 Task: Find connections with filter location Hepo with filter topic #digitalnomadwith filter profile language German with filter current company LatentView Analytics with filter school Thiagarajar College of Engineering with filter industry Landscaping Services with filter service category Wedding Photography with filter keywords title Hotel Receptionist
Action: Mouse moved to (484, 71)
Screenshot: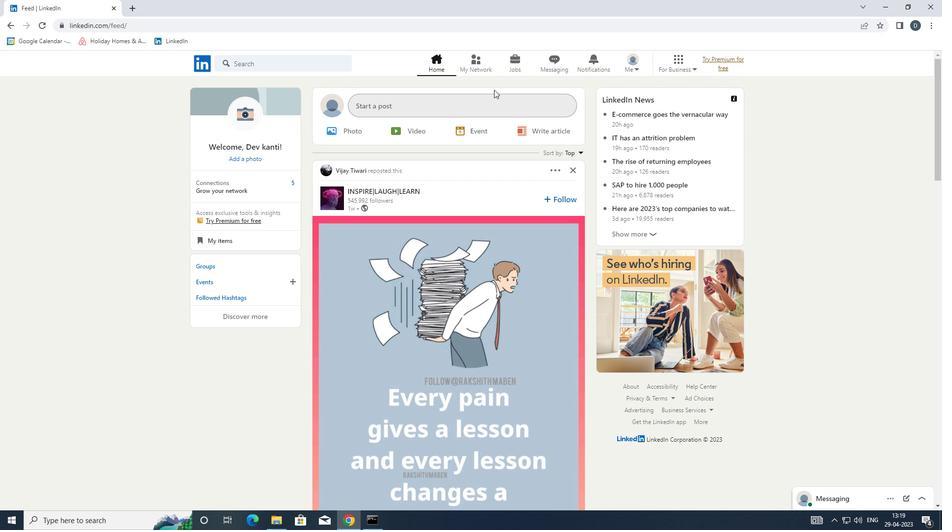 
Action: Mouse pressed left at (484, 71)
Screenshot: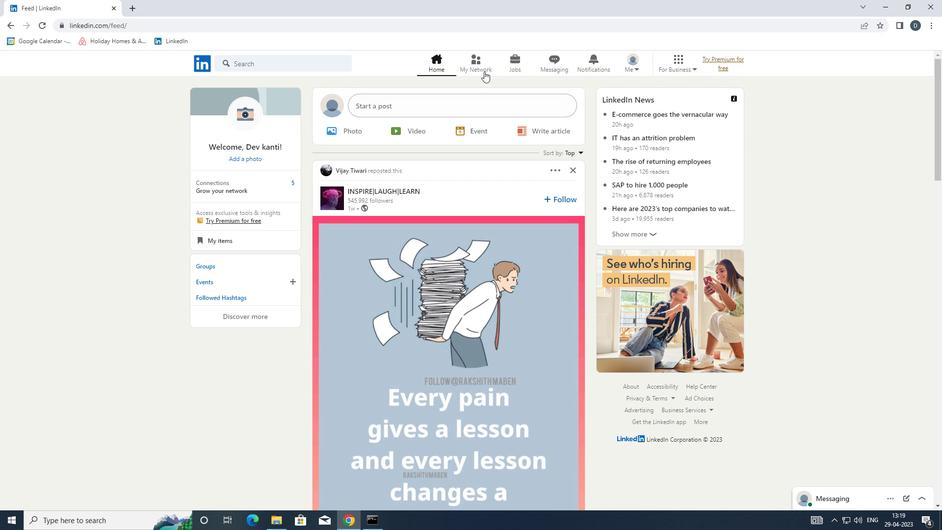 
Action: Mouse moved to (327, 116)
Screenshot: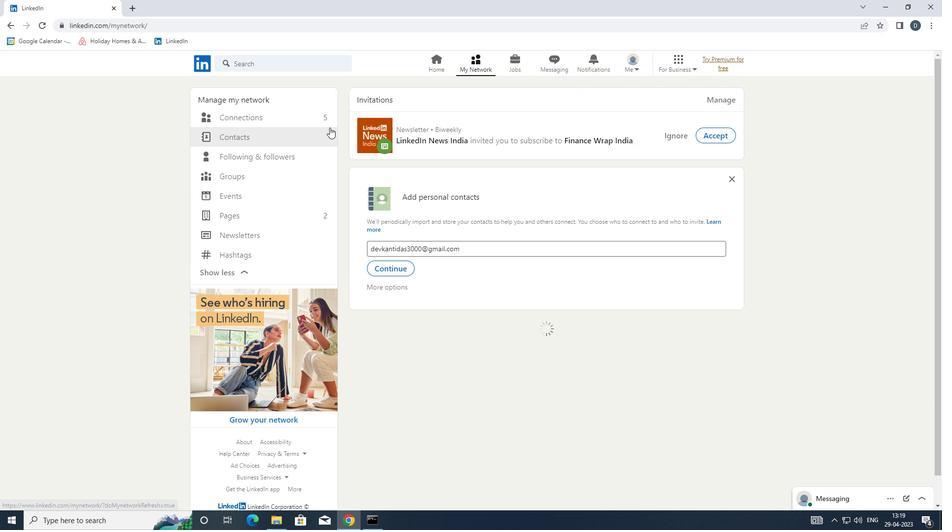 
Action: Mouse pressed left at (327, 116)
Screenshot: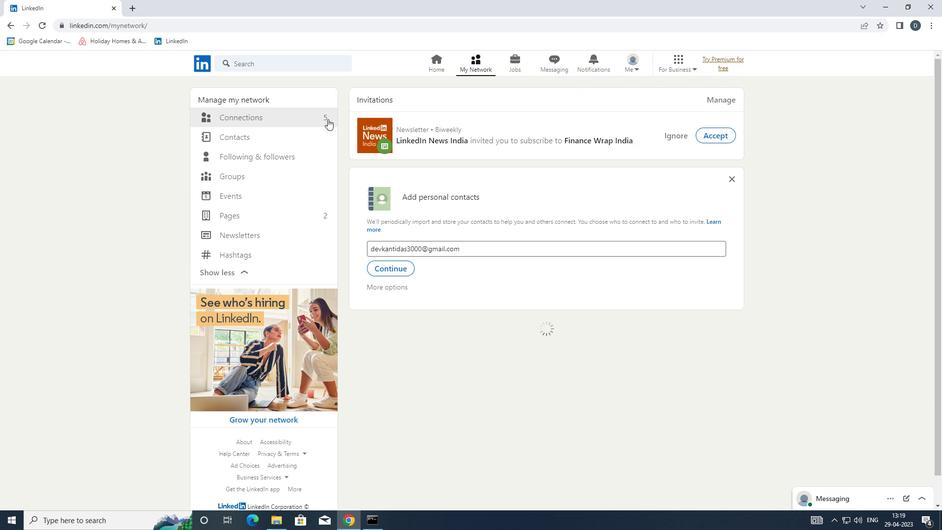 
Action: Mouse moved to (537, 118)
Screenshot: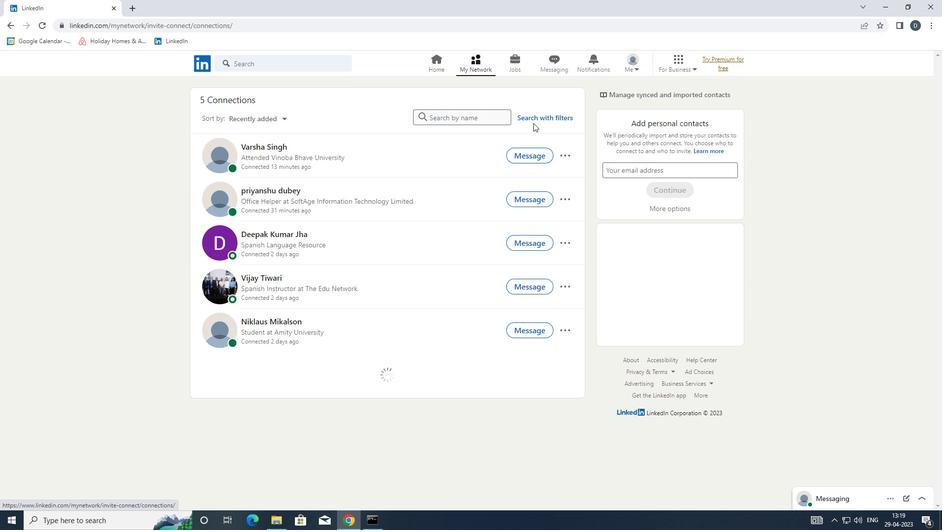 
Action: Mouse pressed left at (537, 118)
Screenshot: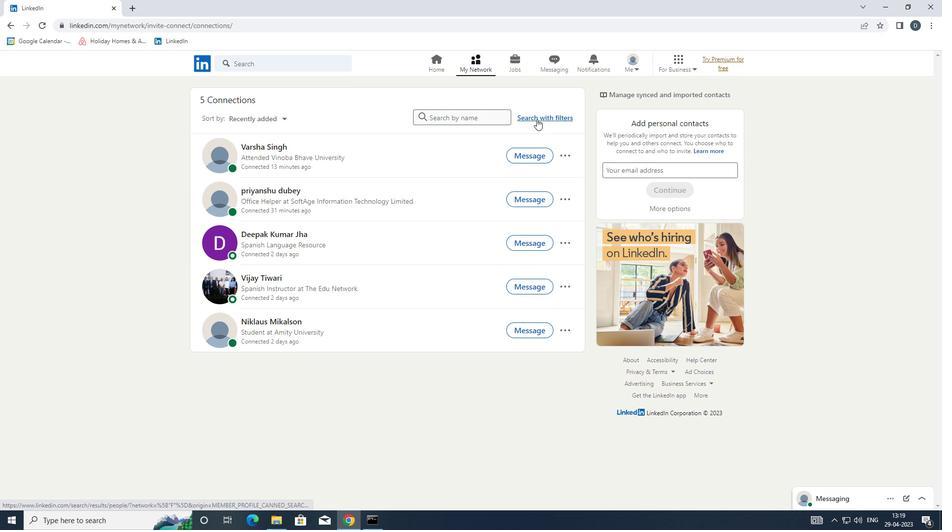 
Action: Mouse moved to (498, 92)
Screenshot: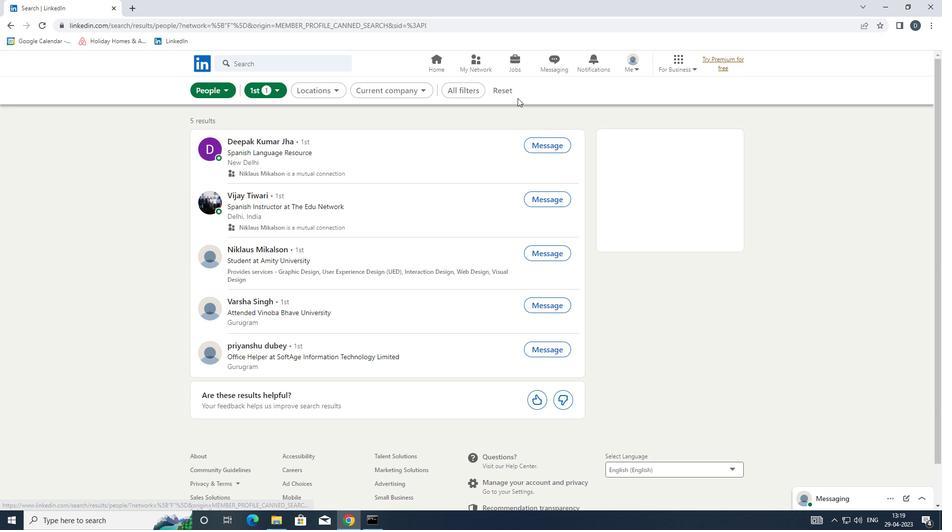 
Action: Mouse pressed left at (498, 92)
Screenshot: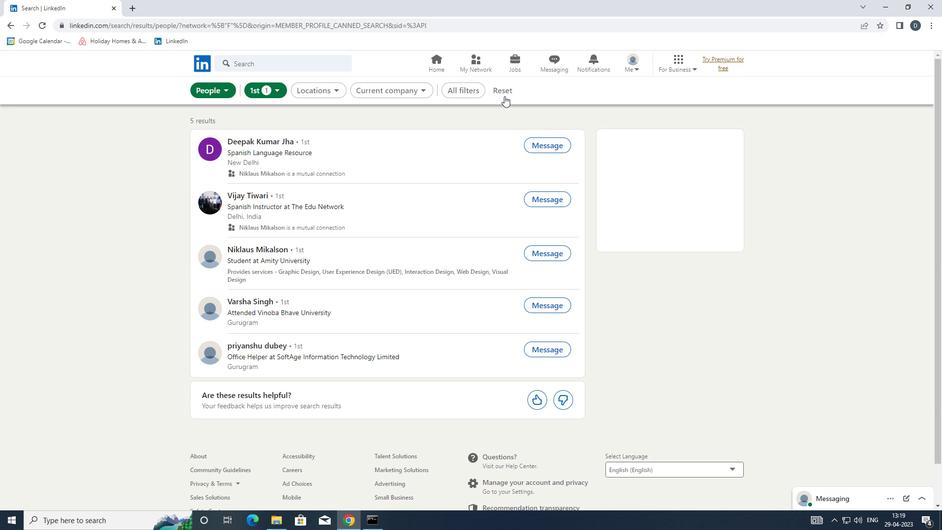 
Action: Mouse moved to (493, 84)
Screenshot: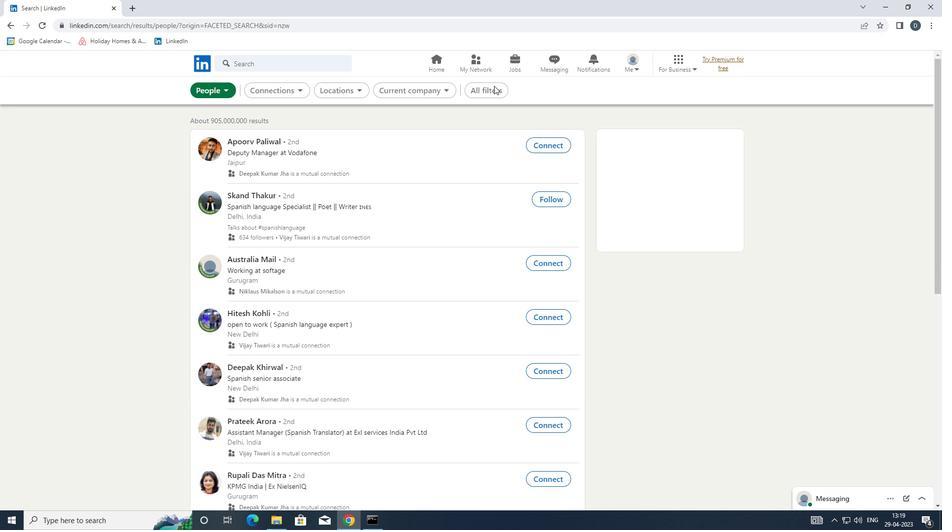 
Action: Mouse pressed left at (493, 84)
Screenshot: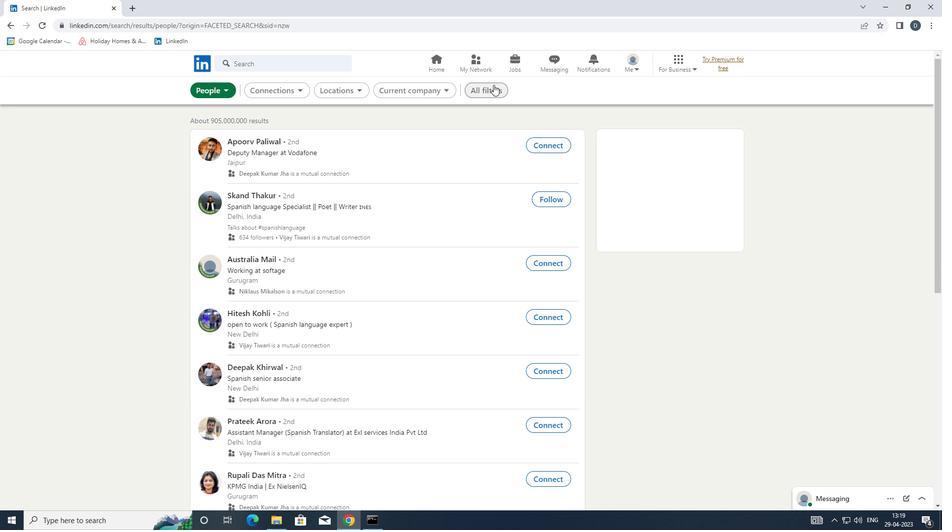 
Action: Mouse moved to (787, 295)
Screenshot: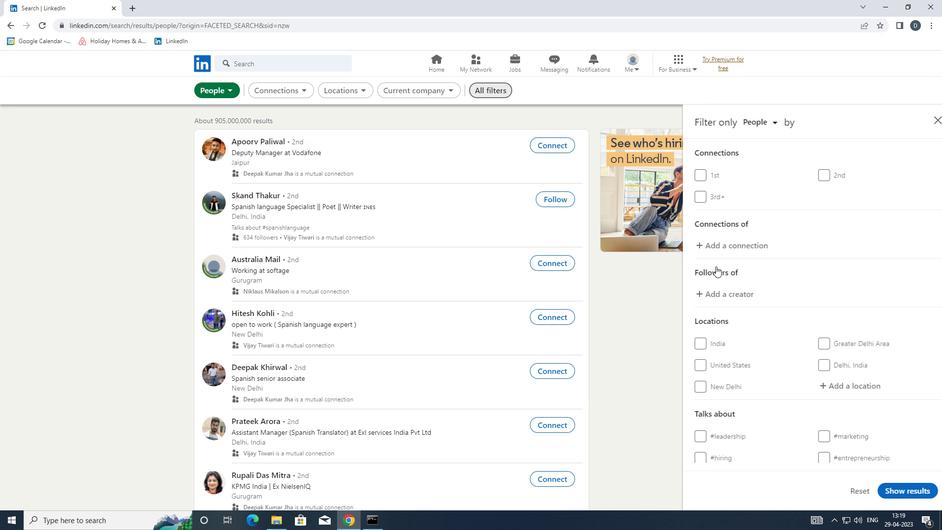 
Action: Mouse scrolled (787, 294) with delta (0, 0)
Screenshot: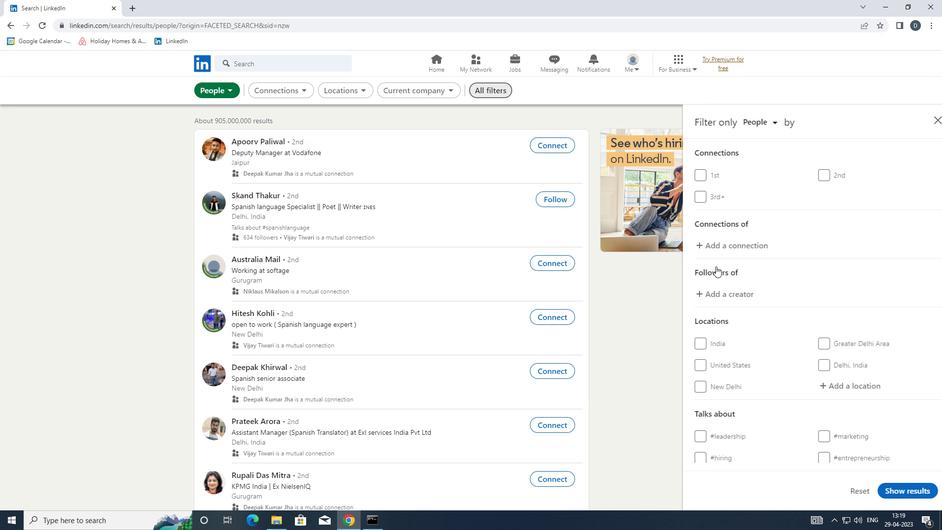 
Action: Mouse moved to (798, 296)
Screenshot: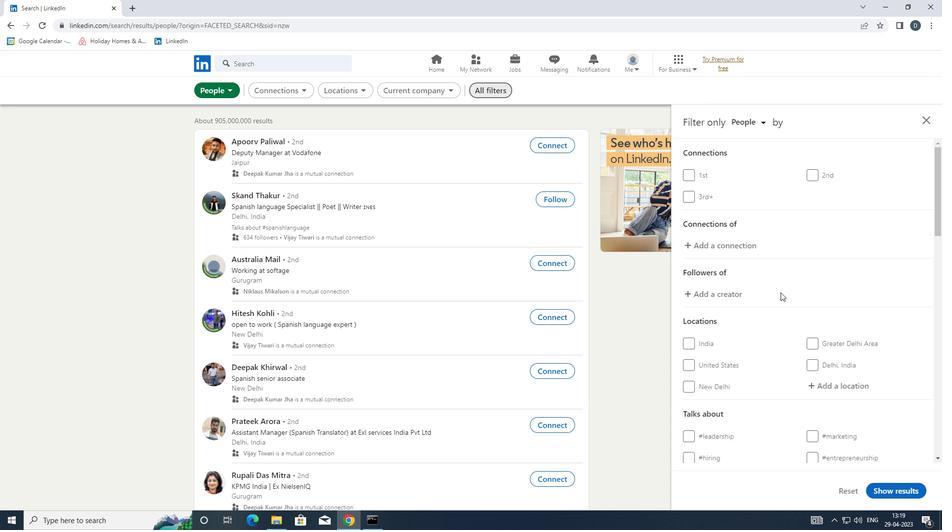 
Action: Mouse scrolled (798, 295) with delta (0, 0)
Screenshot: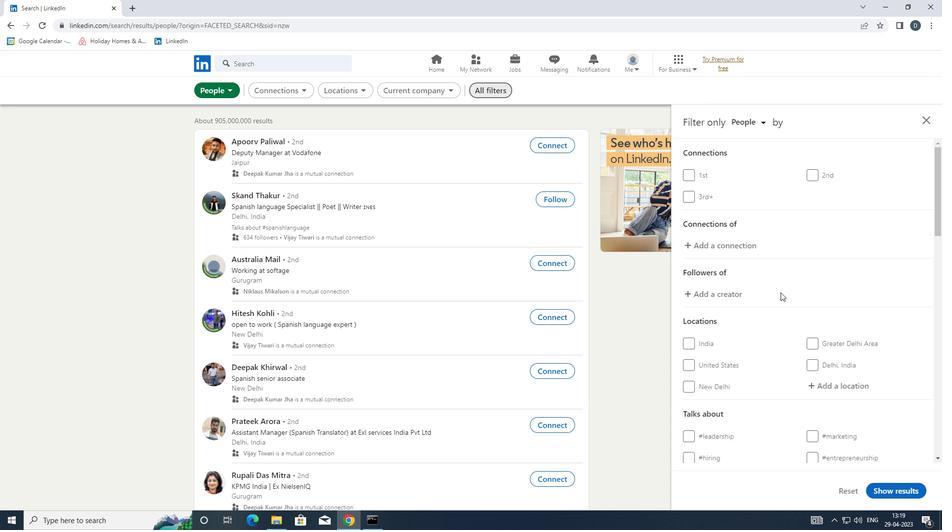 
Action: Mouse moved to (835, 289)
Screenshot: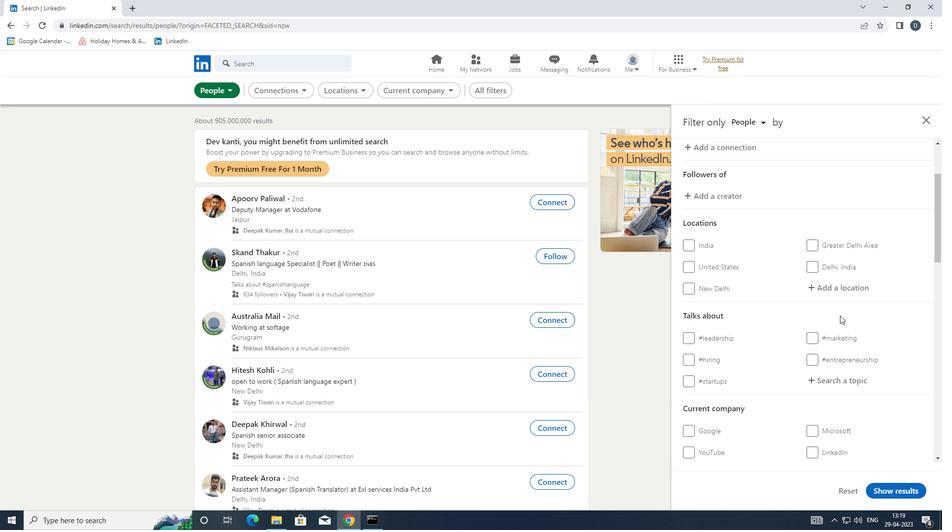 
Action: Mouse pressed left at (835, 289)
Screenshot: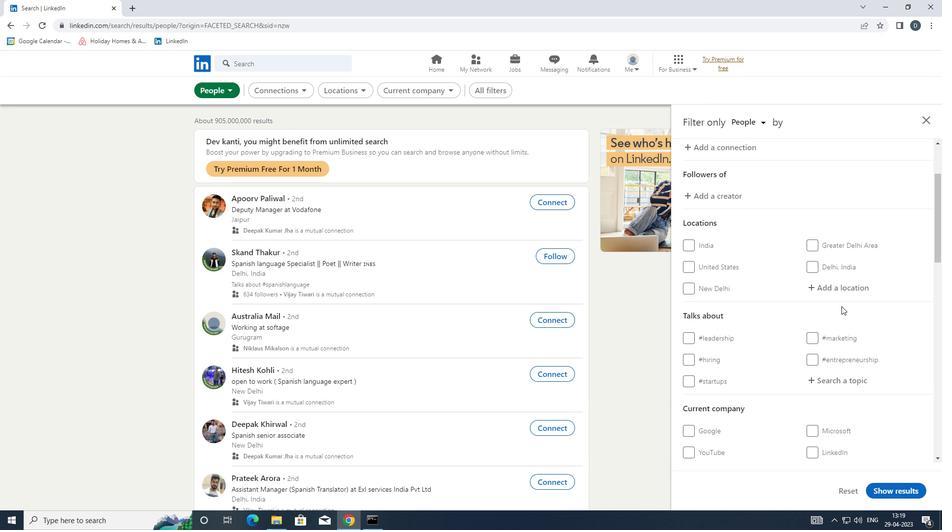 
Action: Key pressed <Key.shift>HE
Screenshot: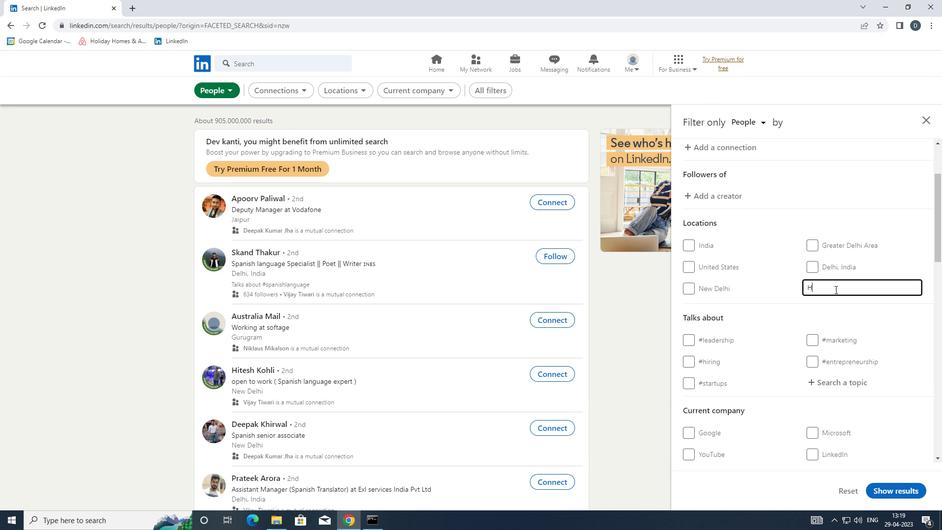 
Action: Mouse moved to (834, 289)
Screenshot: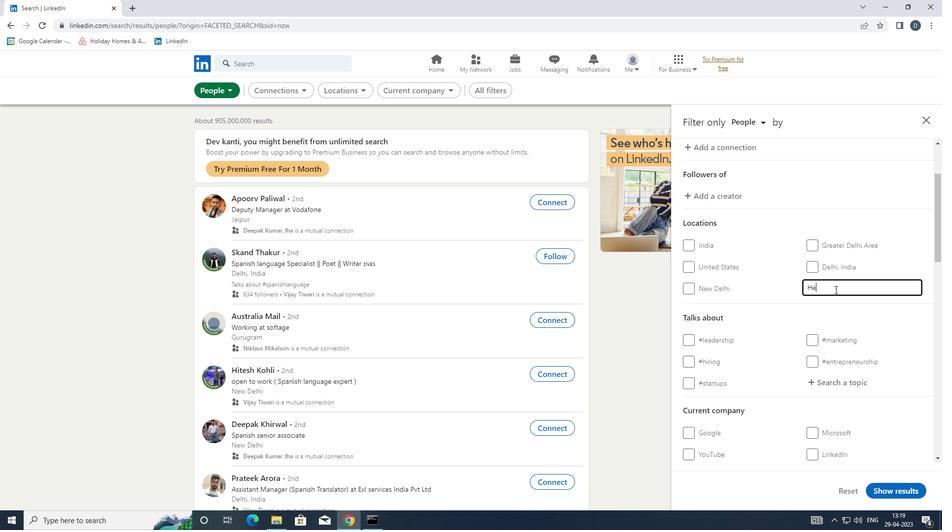 
Action: Key pressed PO
Screenshot: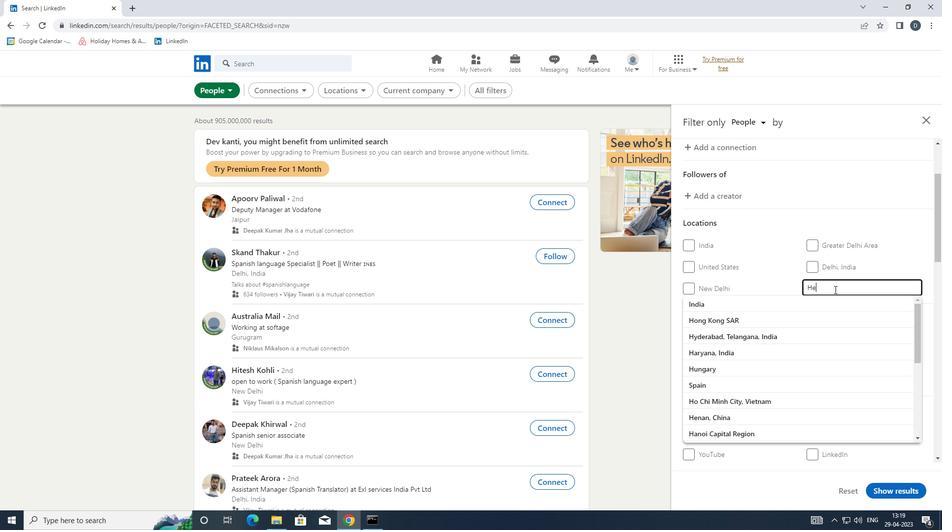 
Action: Mouse moved to (832, 451)
Screenshot: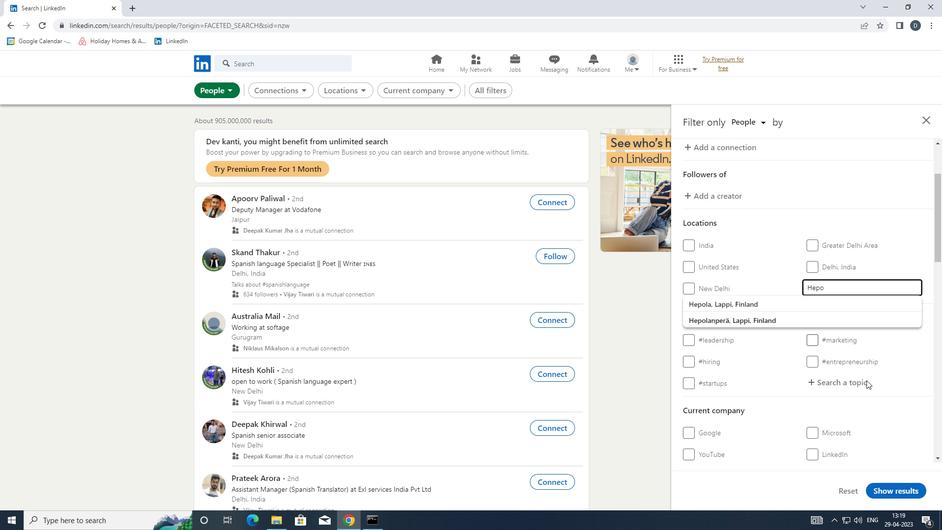 
Action: Key pressed <Key.enter>
Screenshot: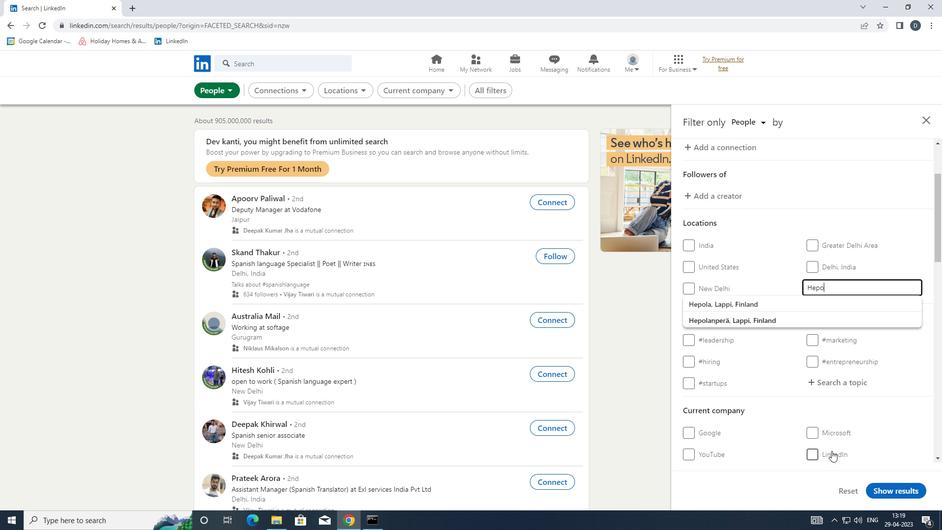 
Action: Mouse moved to (828, 446)
Screenshot: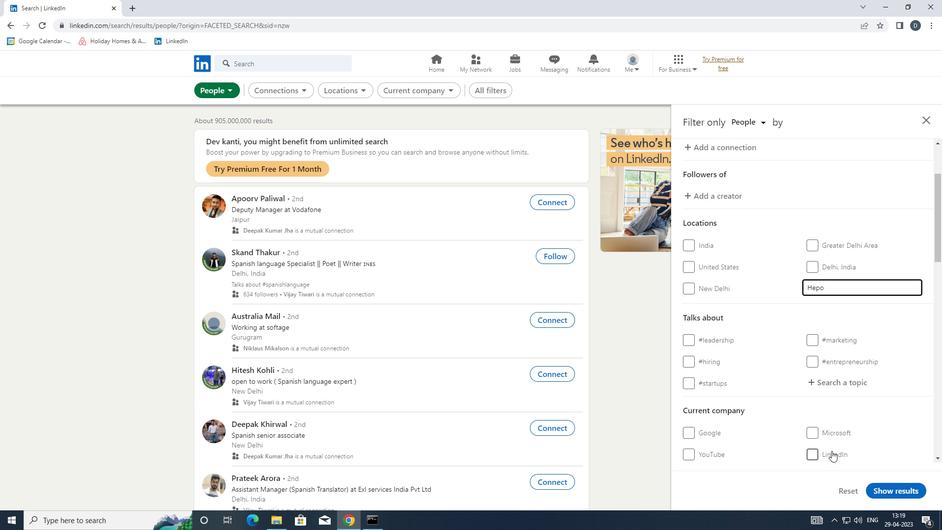 
Action: Mouse scrolled (828, 445) with delta (0, 0)
Screenshot: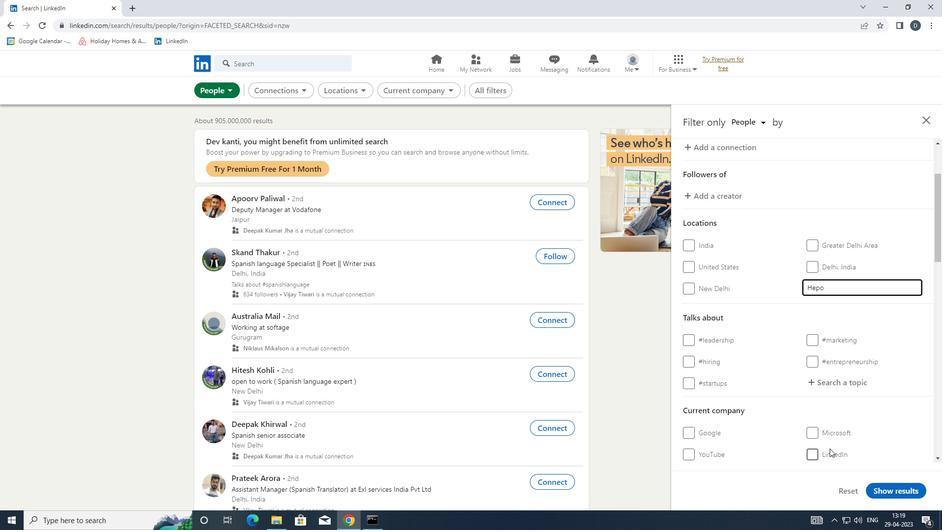 
Action: Mouse scrolled (828, 445) with delta (0, 0)
Screenshot: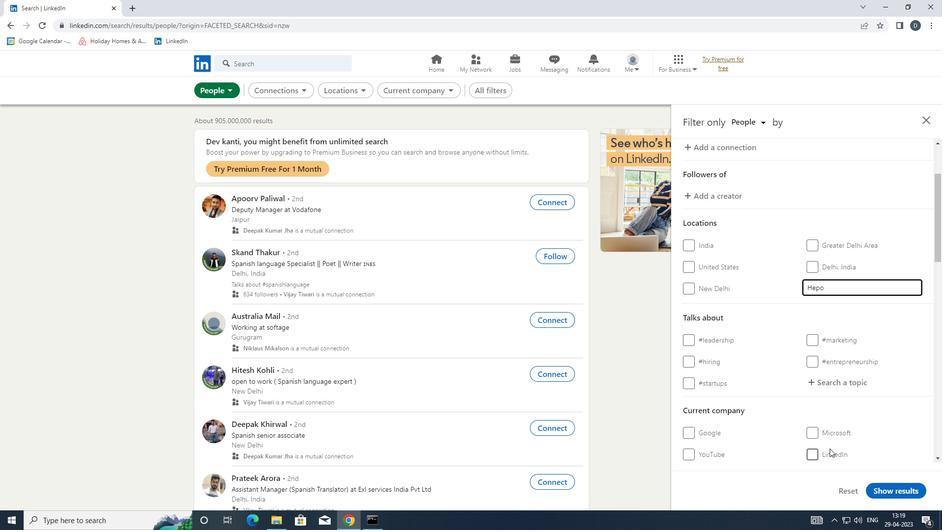 
Action: Mouse scrolled (828, 445) with delta (0, 0)
Screenshot: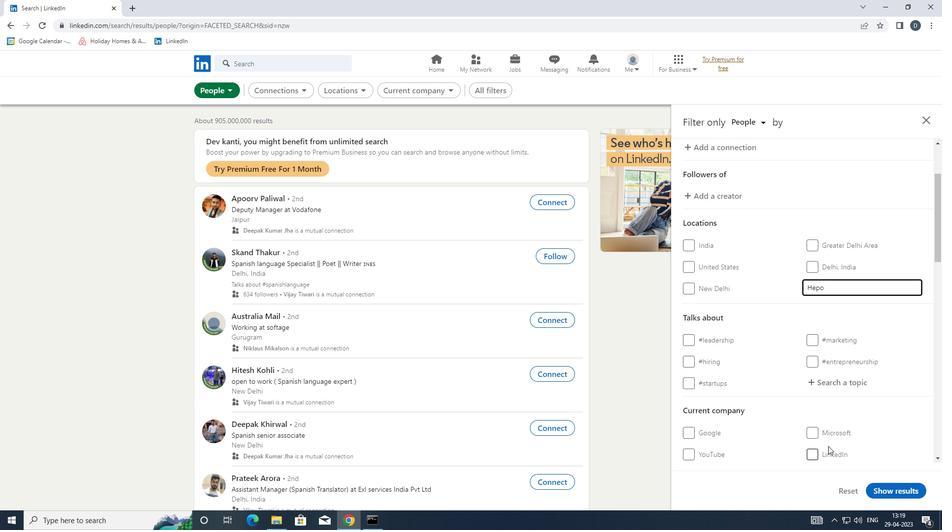 
Action: Mouse moved to (827, 234)
Screenshot: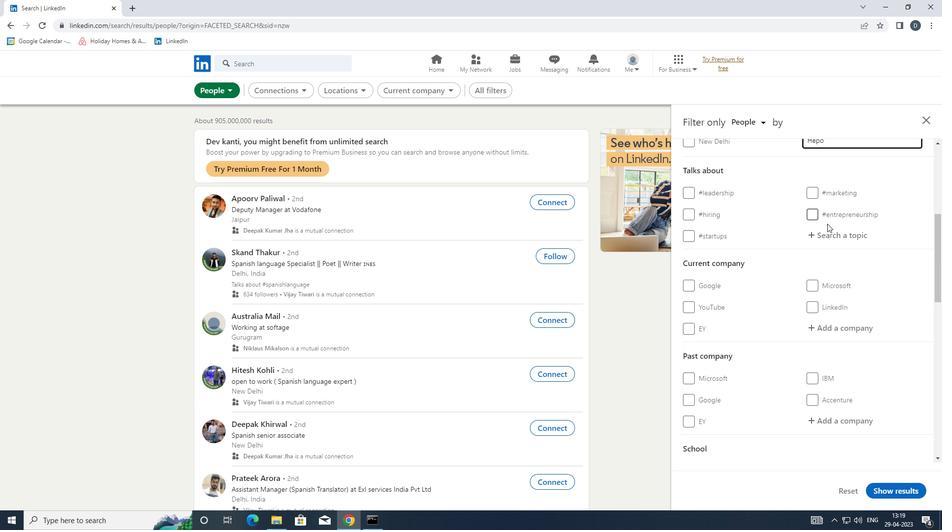 
Action: Mouse pressed left at (827, 234)
Screenshot: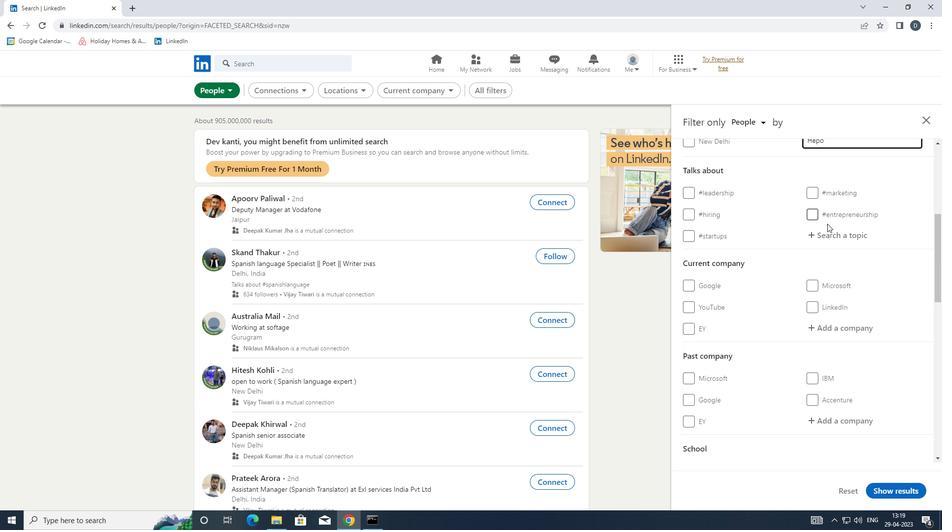 
Action: Key pressed <Key.shift><Key.shift><Key.shift><Key.shift><Key.shift>#DIGITALNOMAD
Screenshot: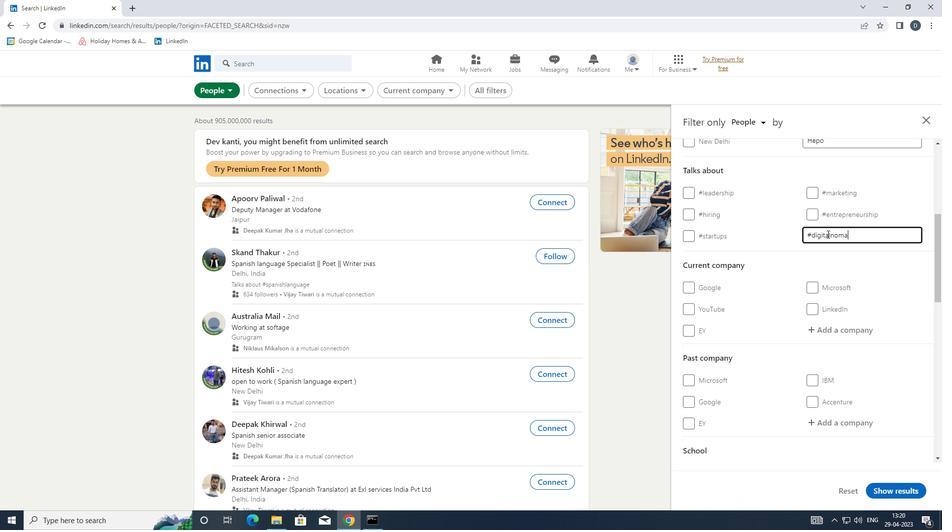 
Action: Mouse scrolled (827, 233) with delta (0, 0)
Screenshot: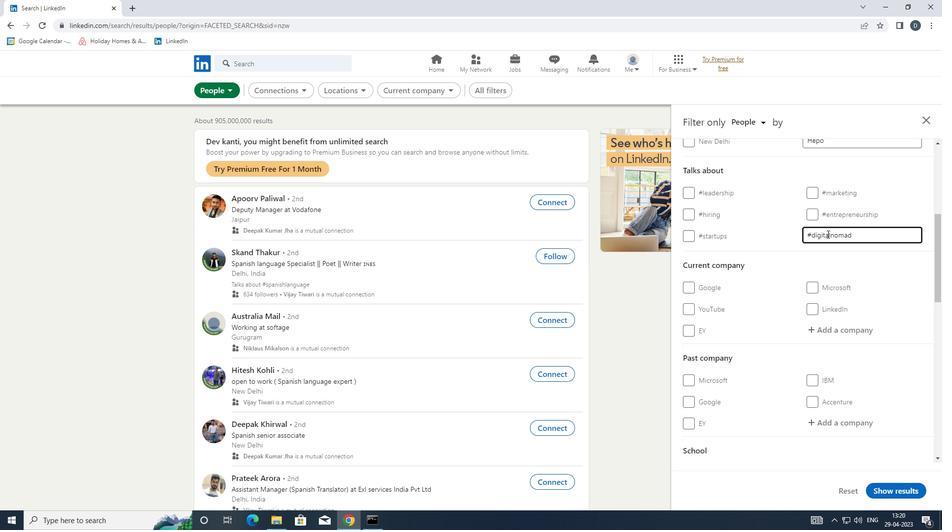 
Action: Mouse scrolled (827, 233) with delta (0, 0)
Screenshot: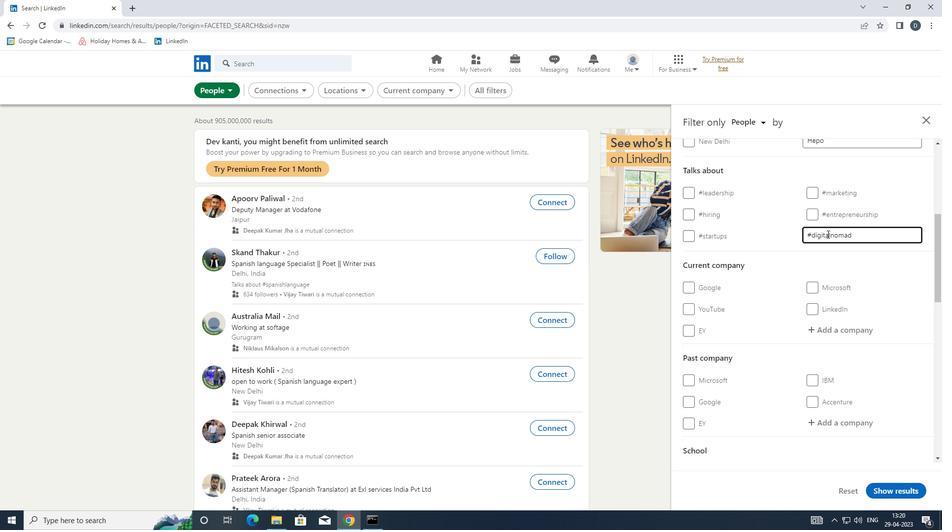 
Action: Mouse moved to (837, 266)
Screenshot: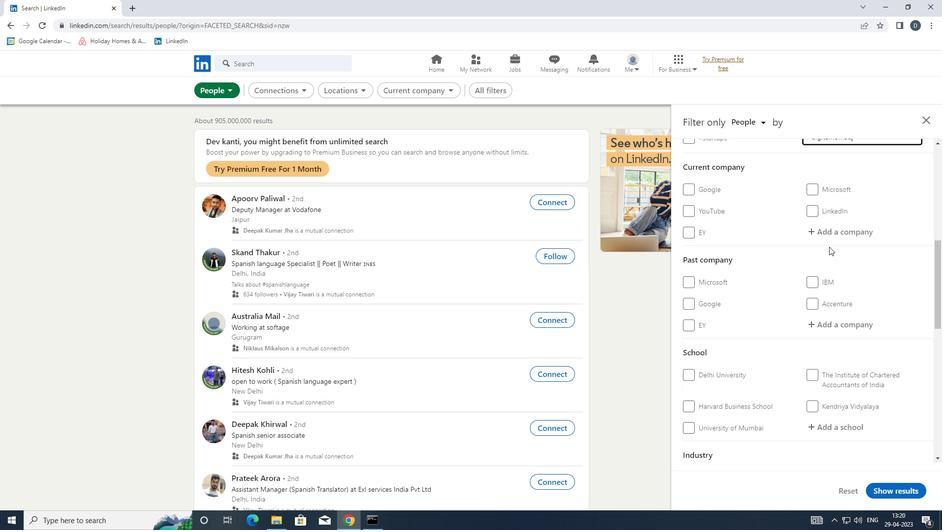 
Action: Mouse scrolled (837, 266) with delta (0, 0)
Screenshot: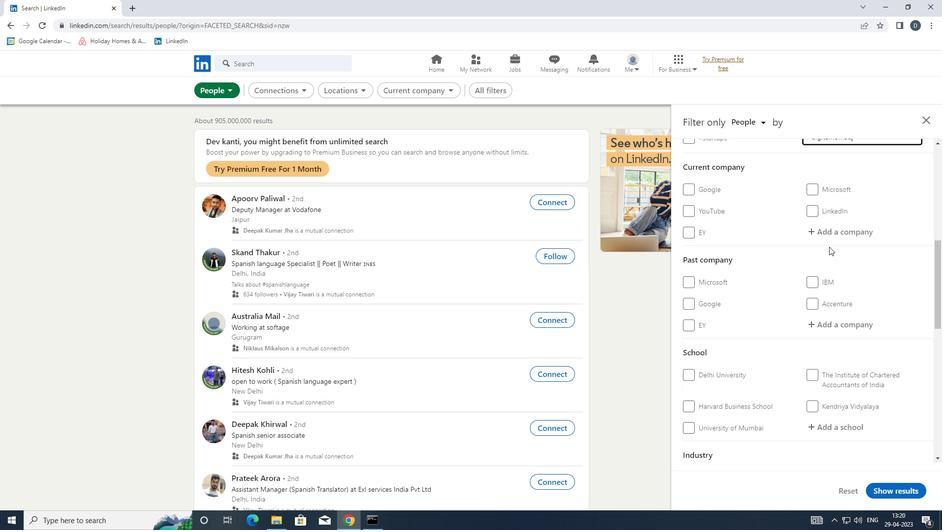 
Action: Mouse moved to (832, 283)
Screenshot: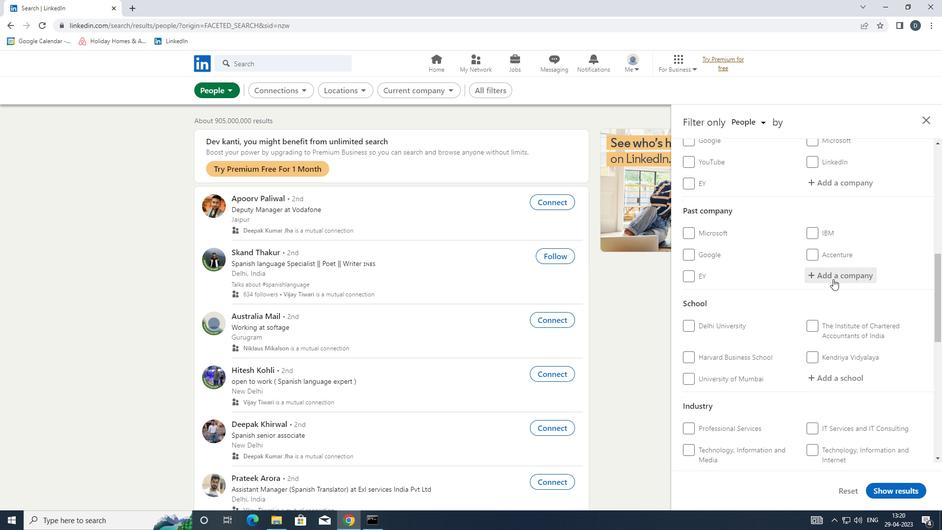 
Action: Mouse scrolled (832, 283) with delta (0, 0)
Screenshot: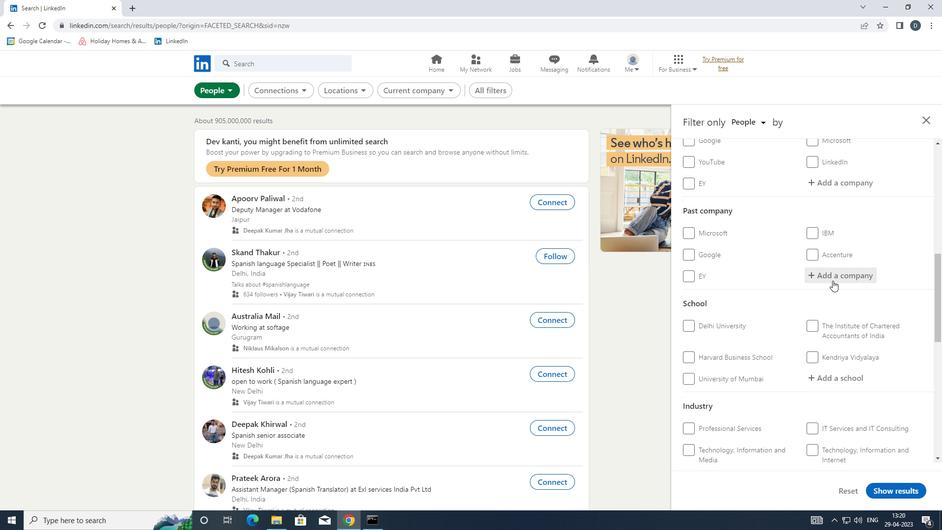 
Action: Mouse scrolled (832, 283) with delta (0, 0)
Screenshot: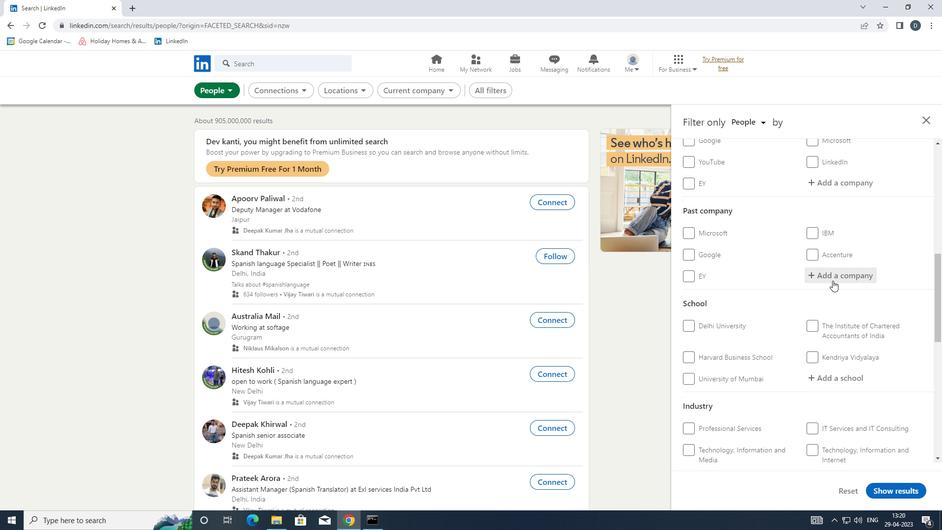 
Action: Mouse scrolled (832, 283) with delta (0, 0)
Screenshot: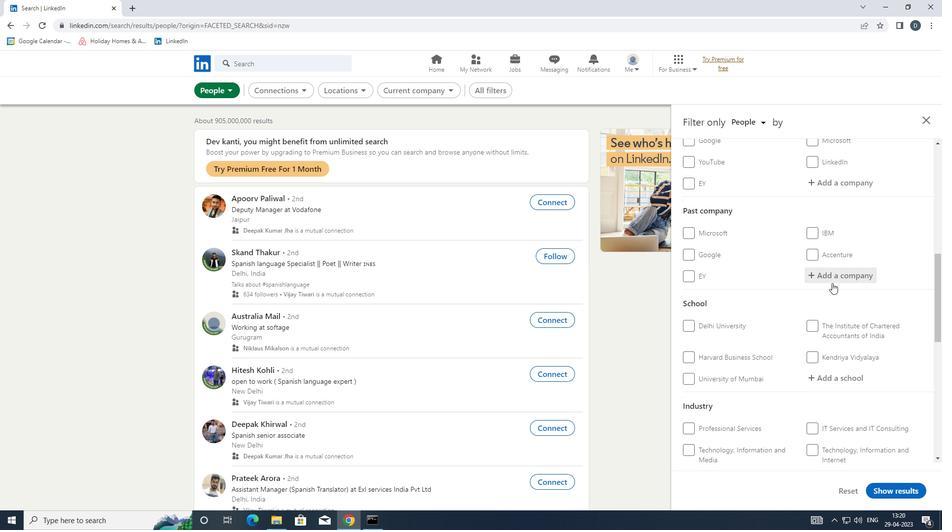 
Action: Mouse scrolled (832, 283) with delta (0, 0)
Screenshot: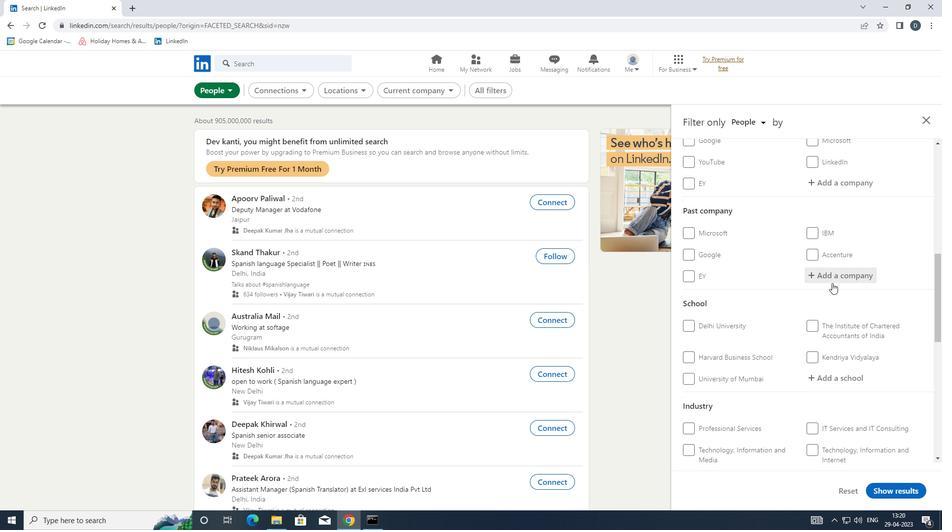 
Action: Mouse scrolled (832, 283) with delta (0, 0)
Screenshot: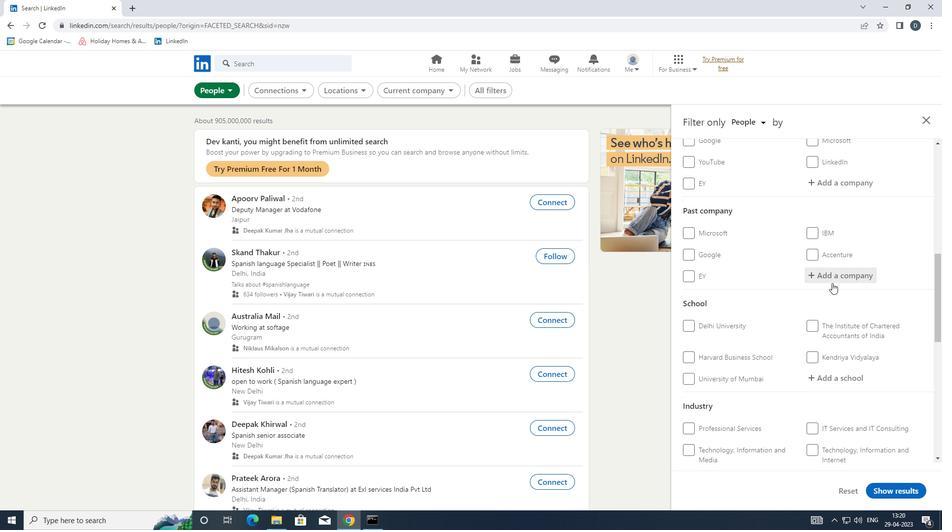 
Action: Mouse moved to (710, 339)
Screenshot: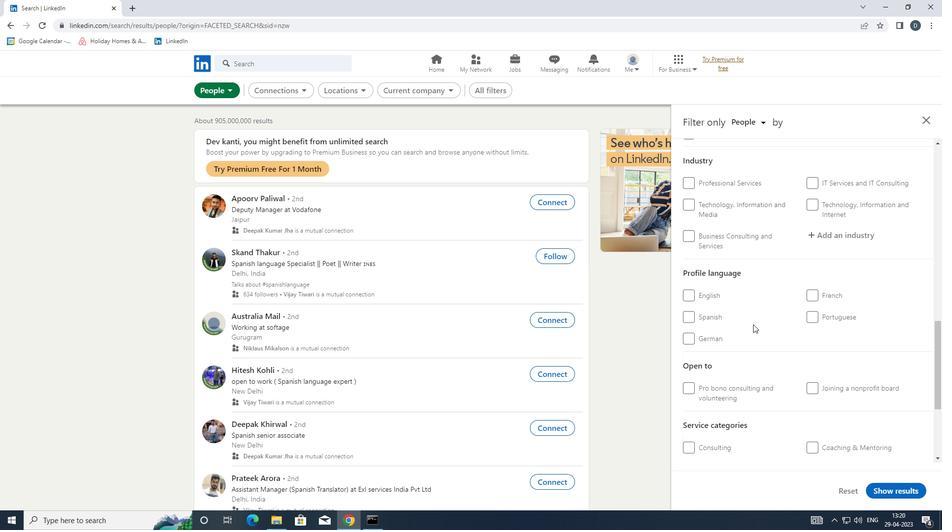 
Action: Mouse pressed left at (710, 339)
Screenshot: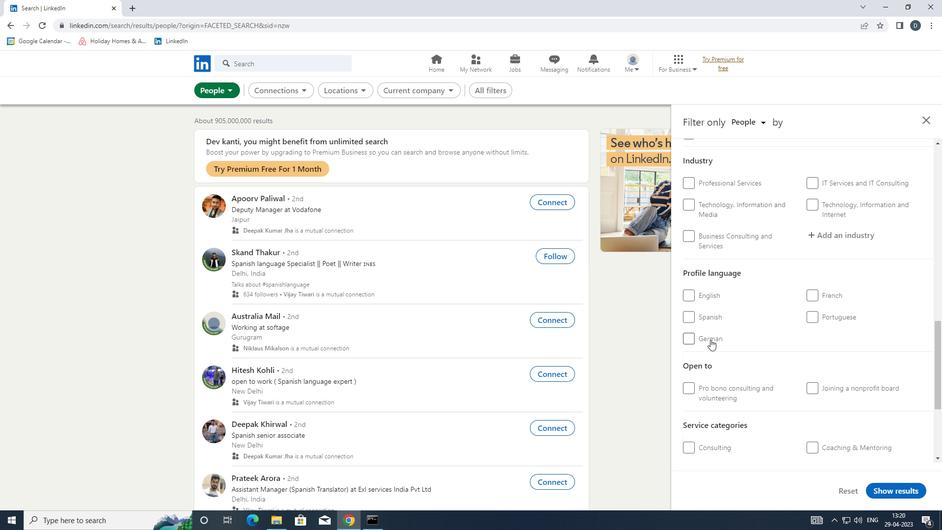 
Action: Mouse moved to (819, 332)
Screenshot: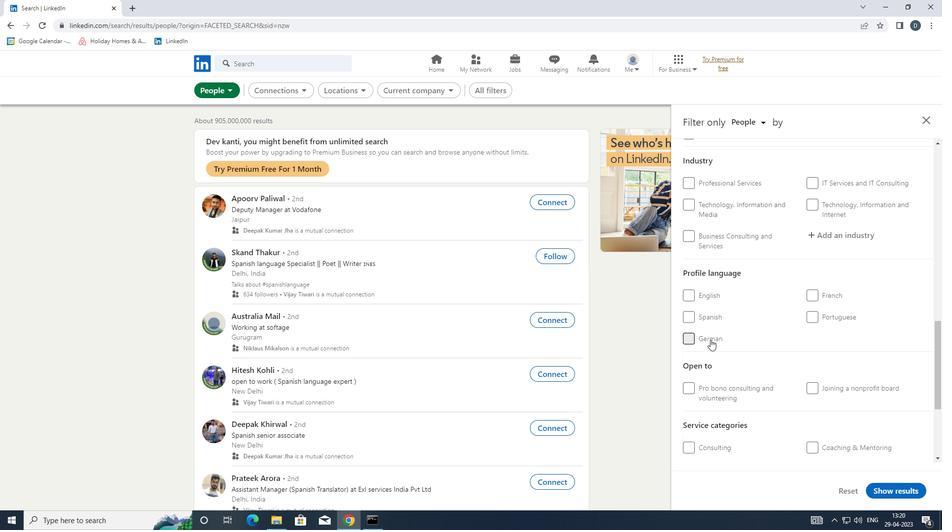 
Action: Mouse scrolled (819, 332) with delta (0, 0)
Screenshot: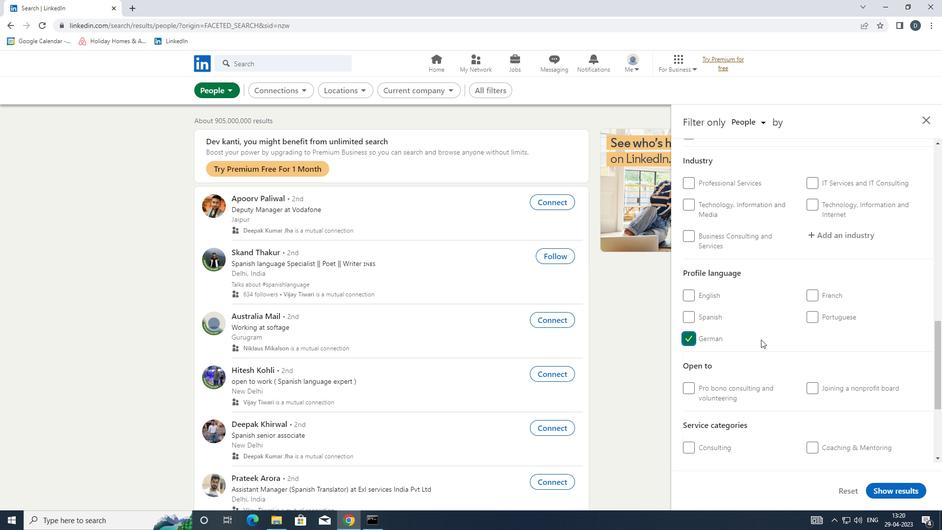 
Action: Mouse scrolled (819, 332) with delta (0, 0)
Screenshot: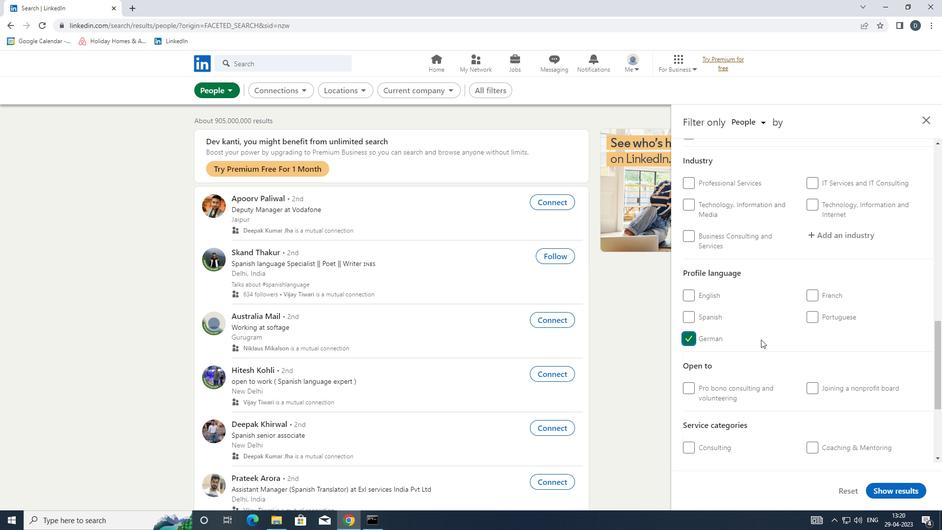 
Action: Mouse scrolled (819, 332) with delta (0, 0)
Screenshot: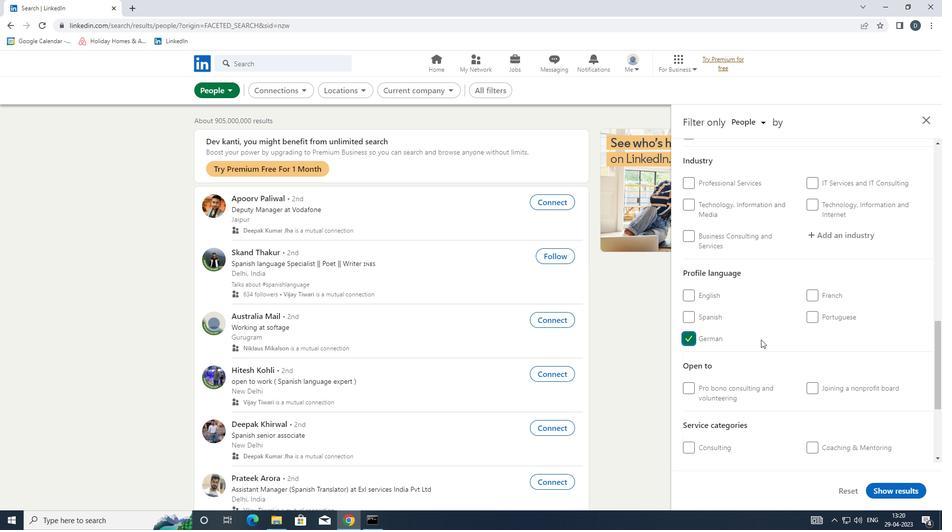 
Action: Mouse scrolled (819, 332) with delta (0, 0)
Screenshot: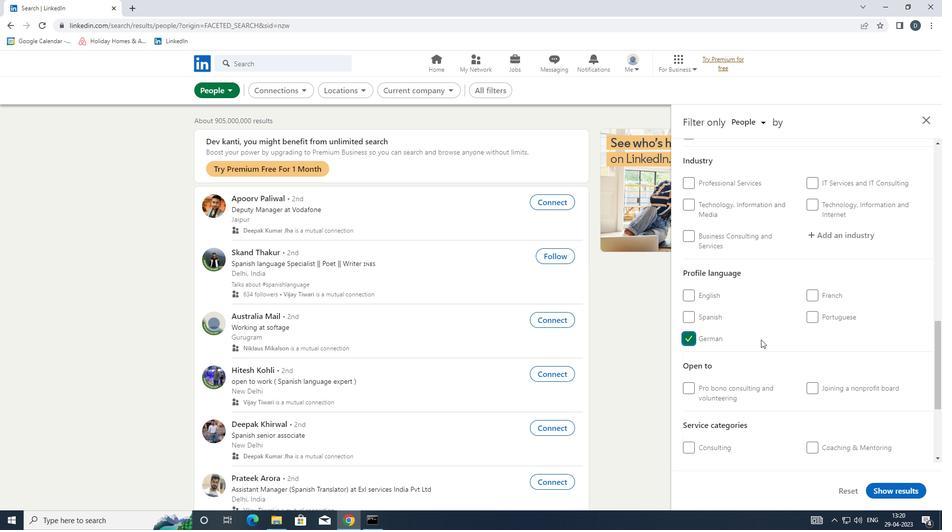 
Action: Mouse scrolled (819, 332) with delta (0, 0)
Screenshot: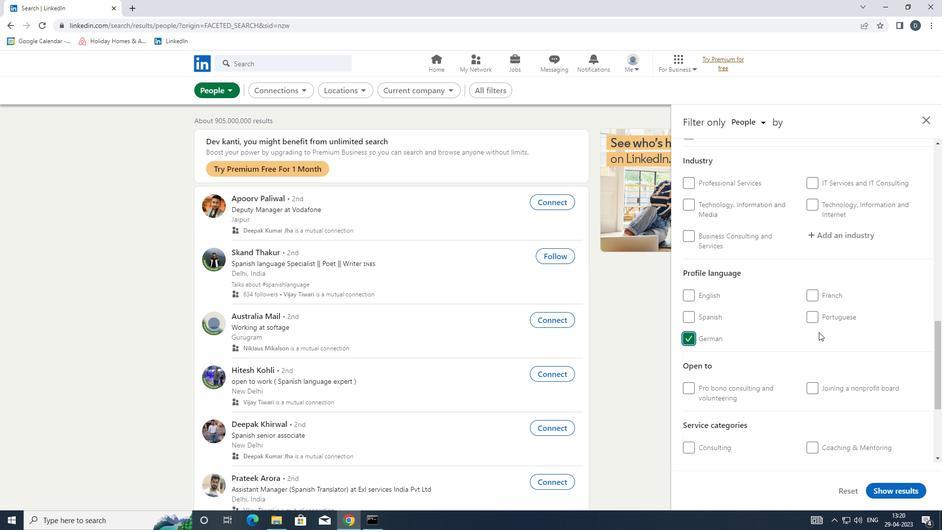 
Action: Mouse moved to (819, 331)
Screenshot: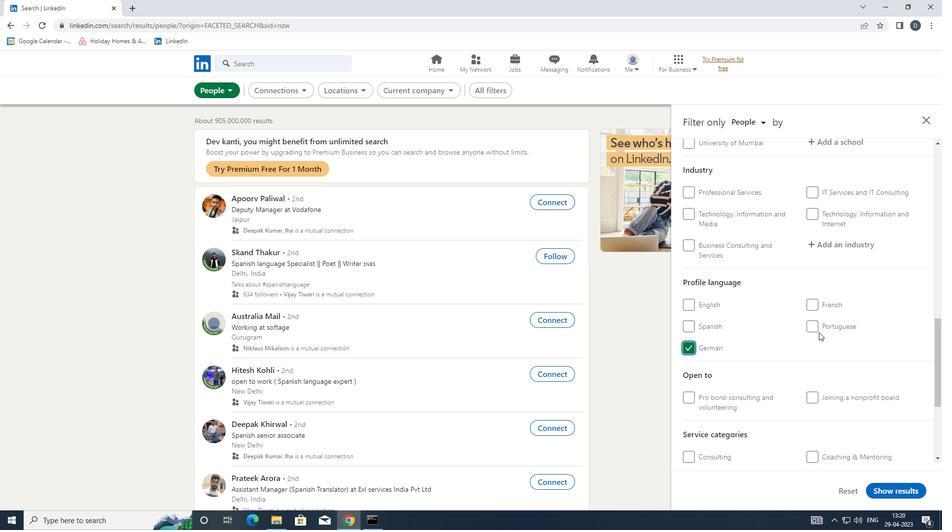 
Action: Mouse scrolled (819, 332) with delta (0, 0)
Screenshot: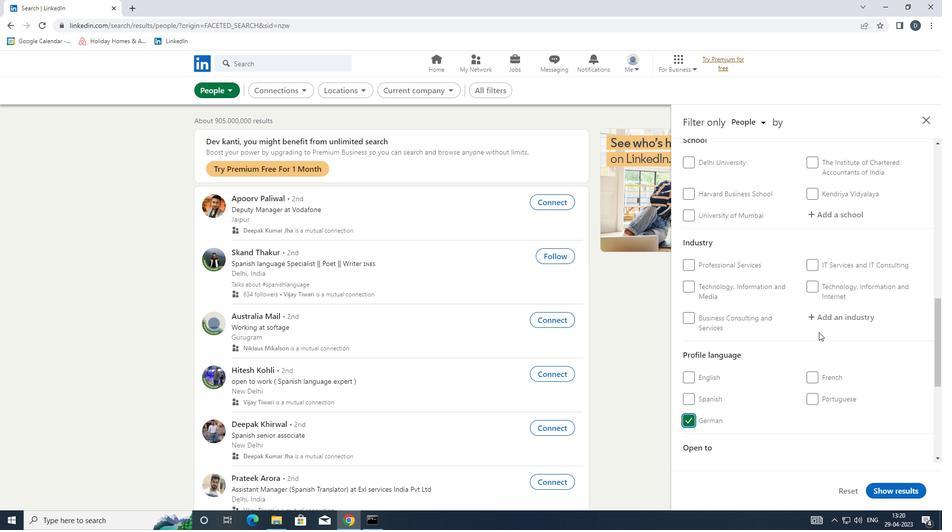 
Action: Mouse moved to (821, 331)
Screenshot: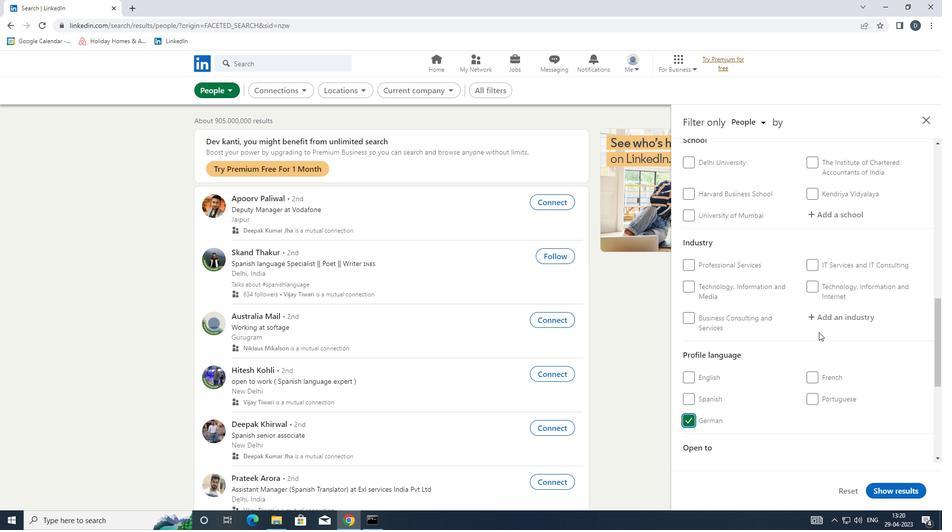 
Action: Mouse scrolled (821, 331) with delta (0, 0)
Screenshot: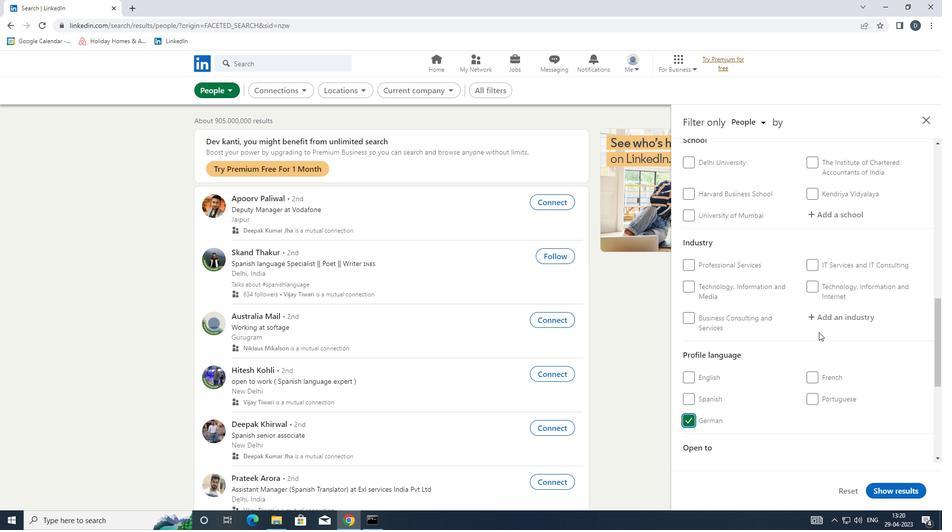 
Action: Mouse moved to (830, 273)
Screenshot: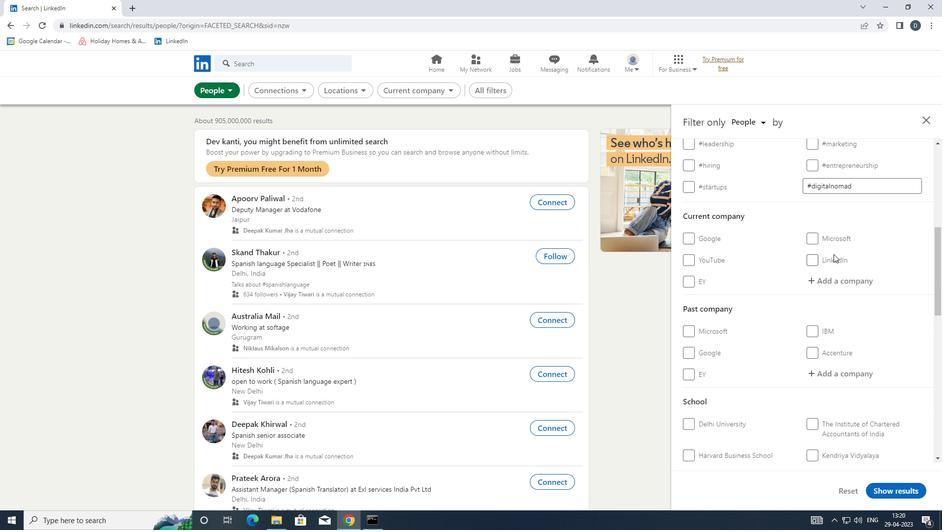 
Action: Mouse pressed left at (830, 273)
Screenshot: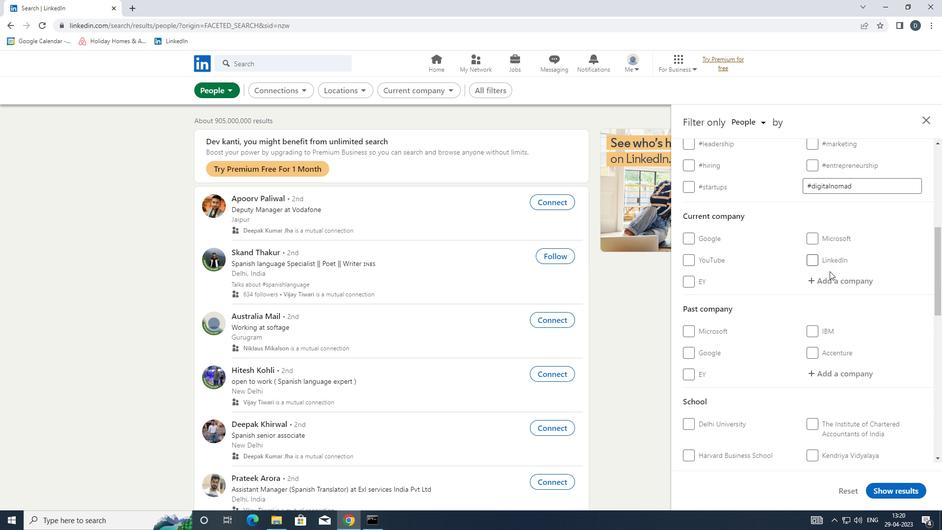 
Action: Key pressed <Key.shift>LATENT<Key.shift><Key.shift><Key.shift><Key.shift><Key.shift><Key.shift><Key.shift><Key.shift><Key.shift><Key.shift><Key.shift><Key.shift><Key.shift><Key.shift><Key.shift><Key.shift>VIEW
Screenshot: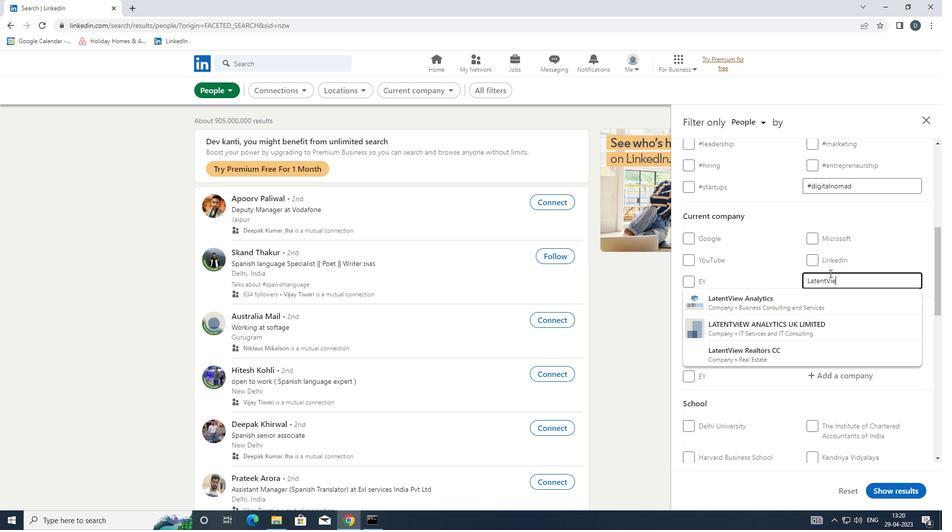 
Action: Mouse moved to (828, 296)
Screenshot: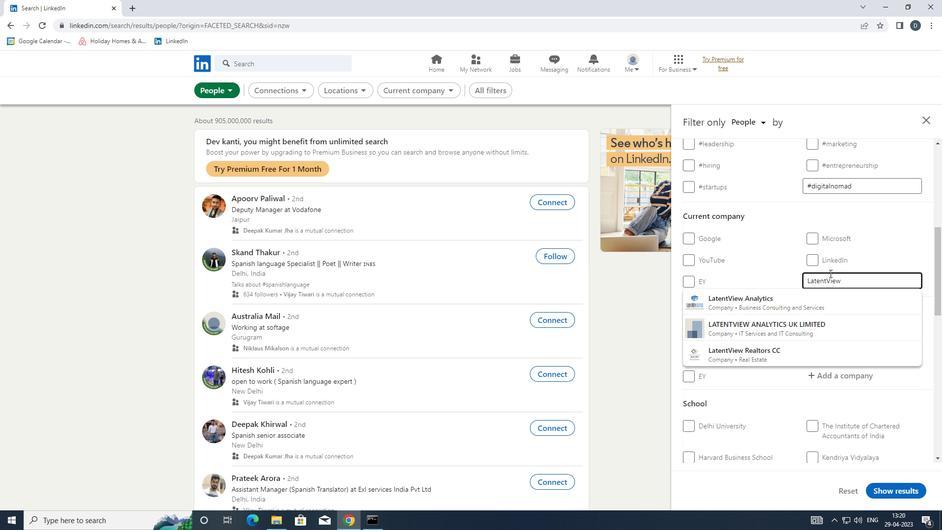 
Action: Mouse pressed left at (828, 296)
Screenshot: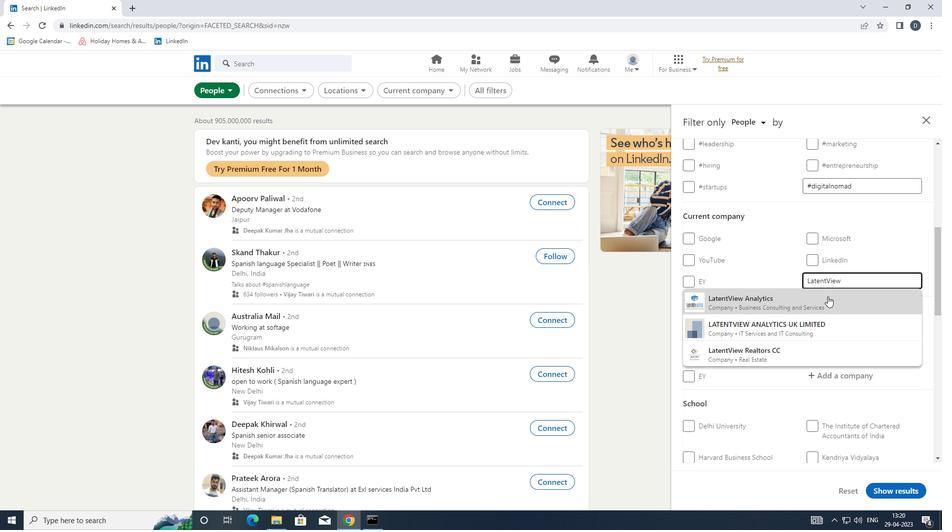 
Action: Mouse scrolled (828, 296) with delta (0, 0)
Screenshot: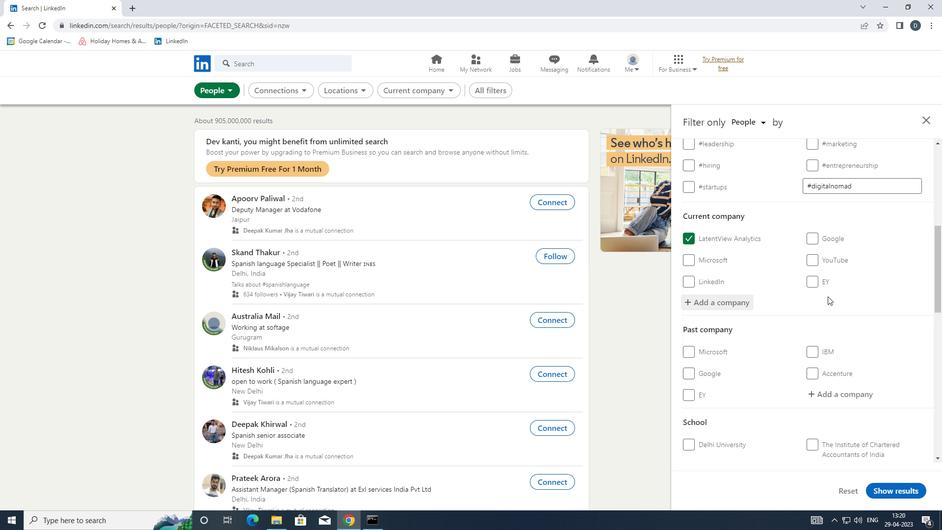 
Action: Mouse scrolled (828, 296) with delta (0, 0)
Screenshot: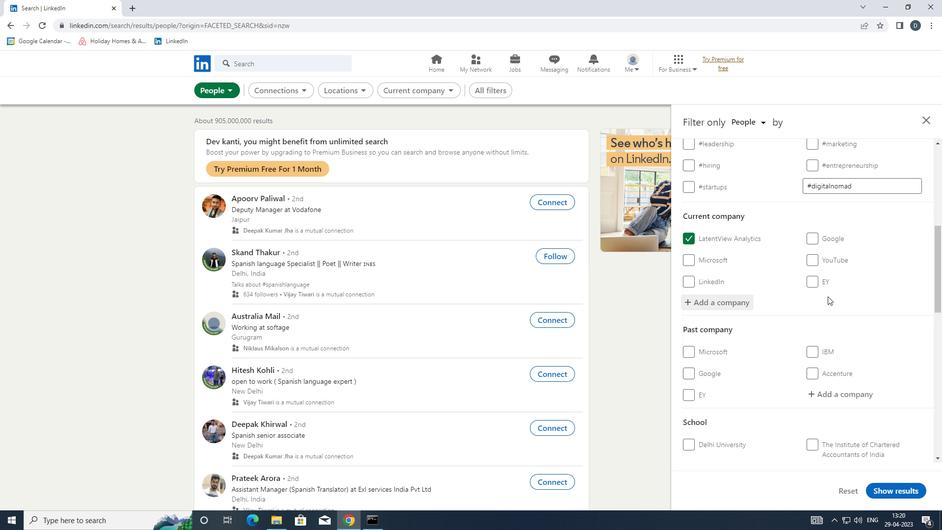 
Action: Mouse moved to (833, 315)
Screenshot: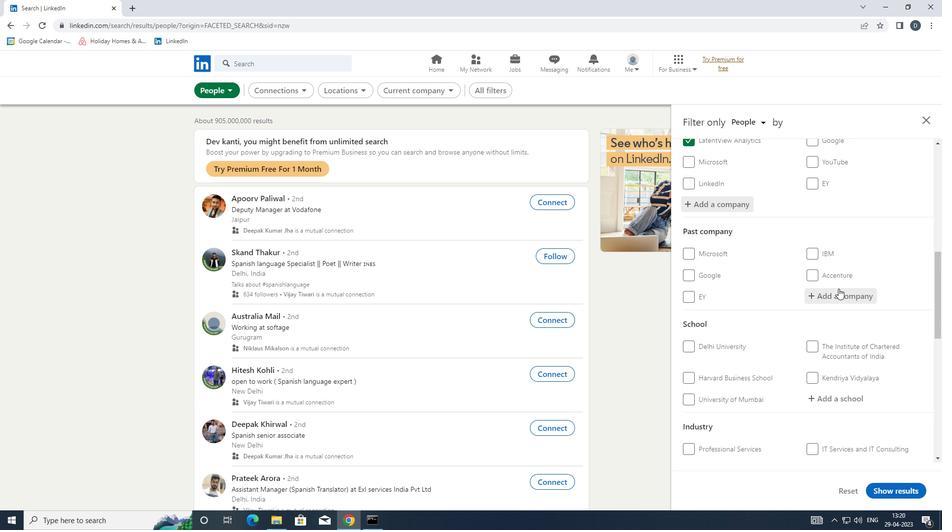 
Action: Mouse scrolled (833, 314) with delta (0, 0)
Screenshot: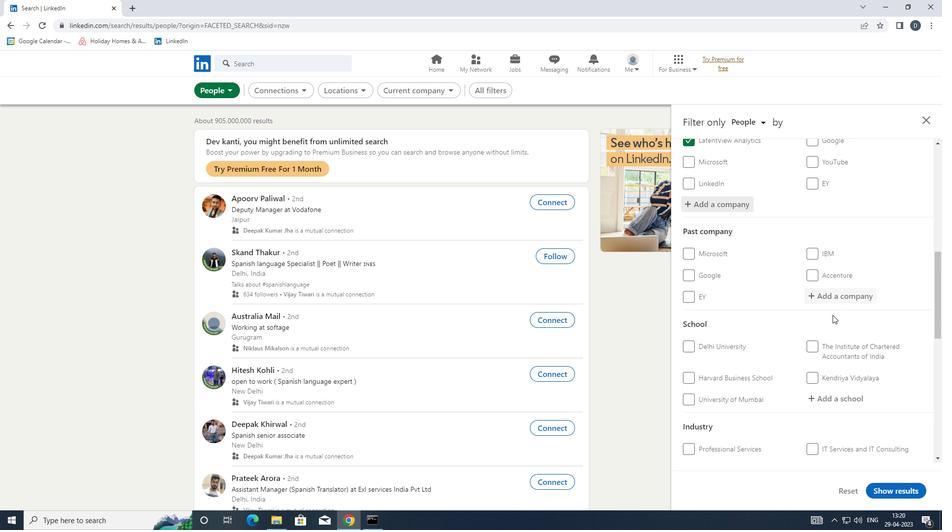 
Action: Mouse scrolled (833, 314) with delta (0, 0)
Screenshot: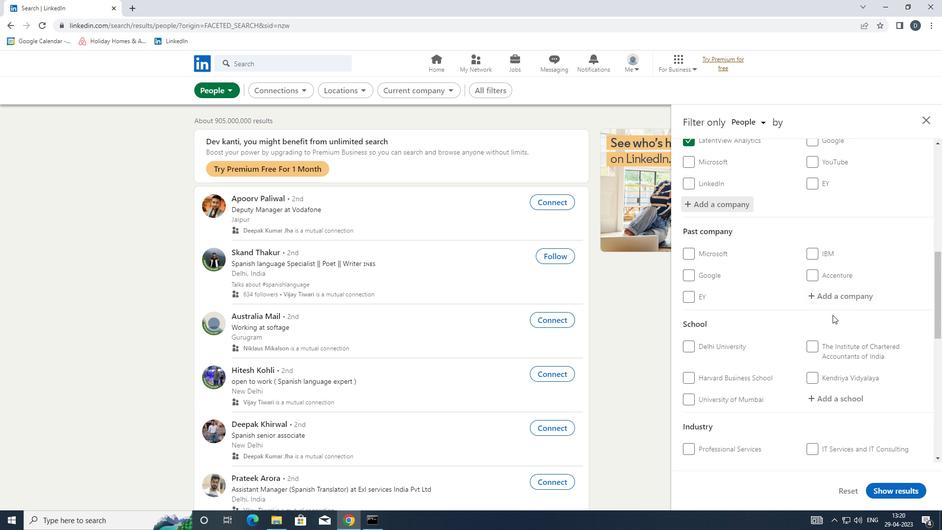 
Action: Mouse moved to (839, 296)
Screenshot: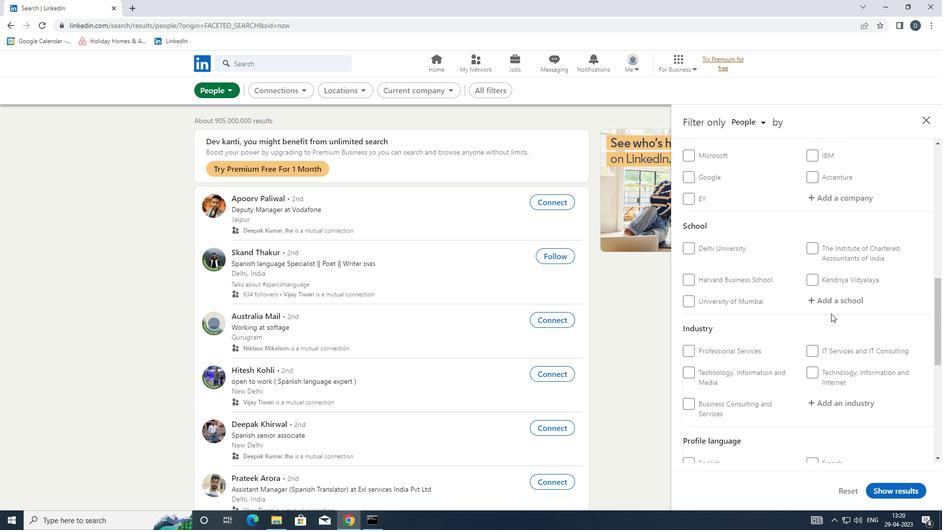 
Action: Mouse pressed left at (839, 296)
Screenshot: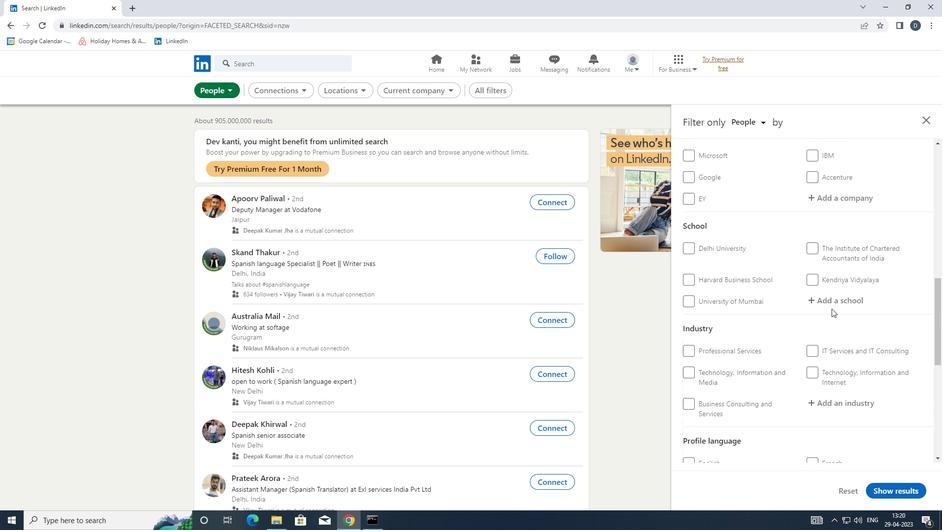 
Action: Key pressed <Key.shift>THIAGARJ<Key.backspace><Key.backspace>
Screenshot: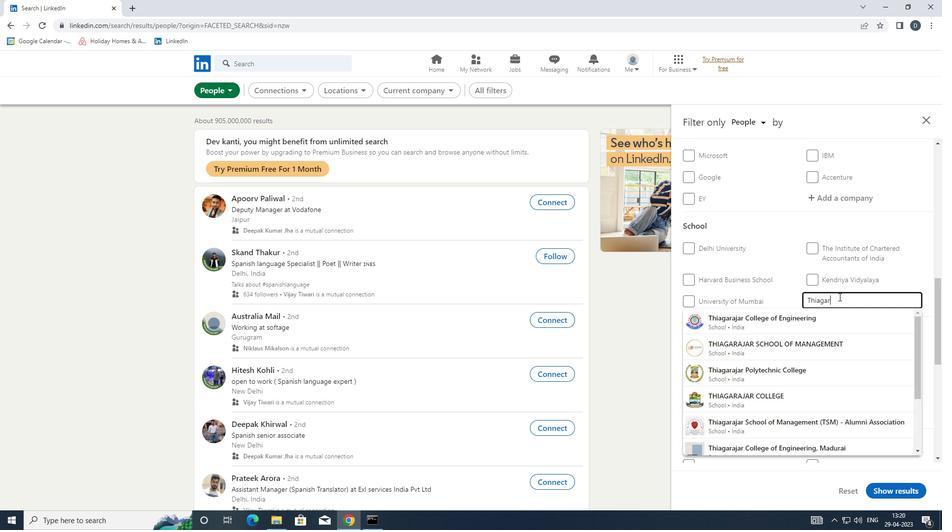 
Action: Mouse moved to (835, 318)
Screenshot: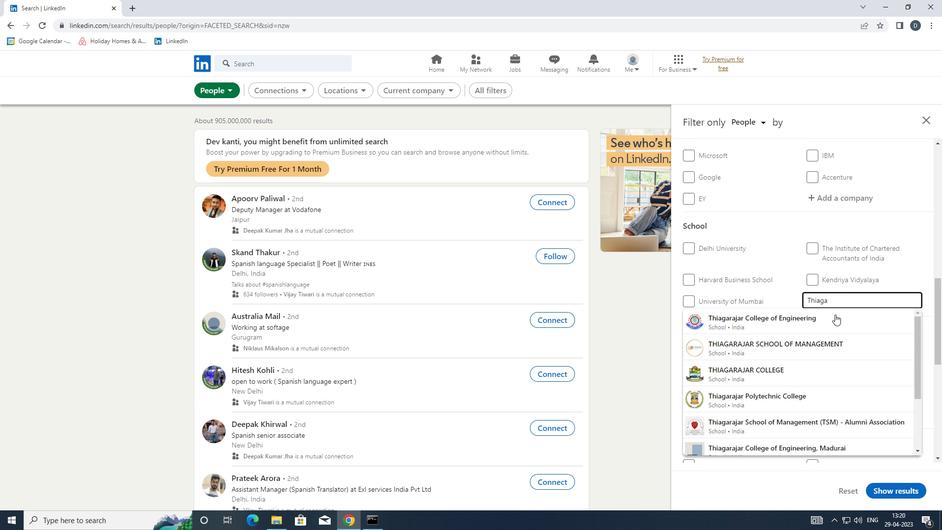 
Action: Mouse pressed left at (835, 318)
Screenshot: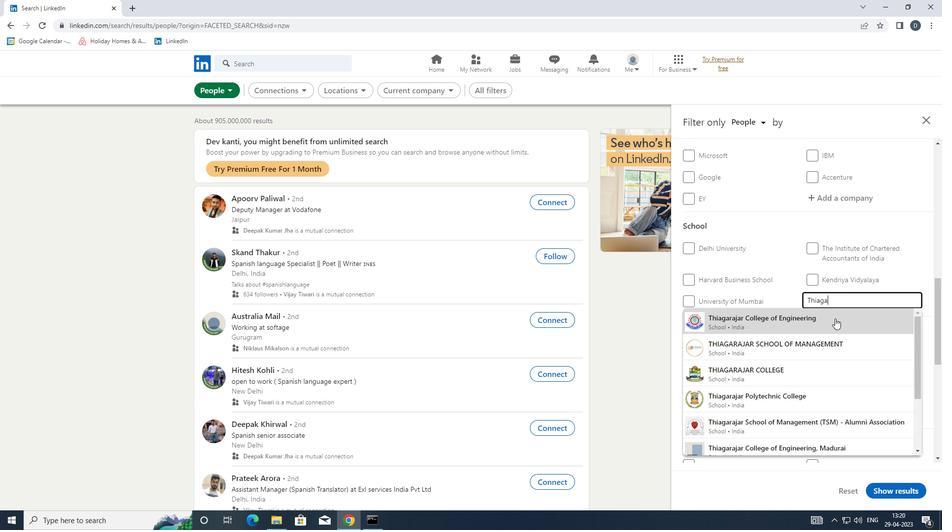
Action: Mouse moved to (846, 335)
Screenshot: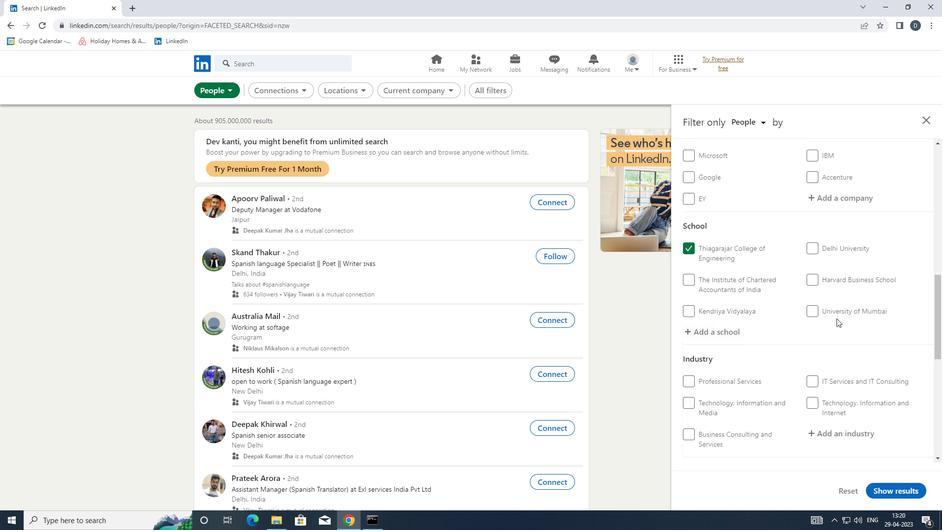 
Action: Mouse scrolled (846, 335) with delta (0, 0)
Screenshot: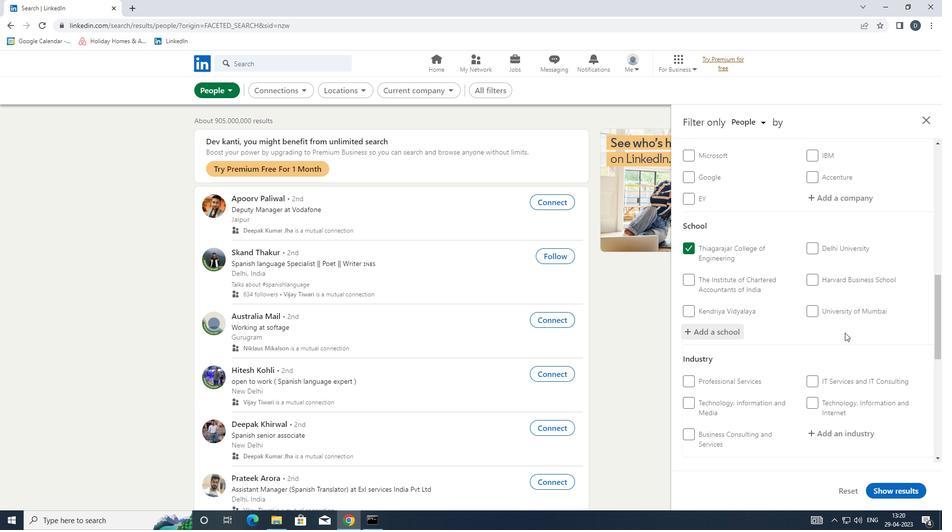 
Action: Mouse scrolled (846, 335) with delta (0, 0)
Screenshot: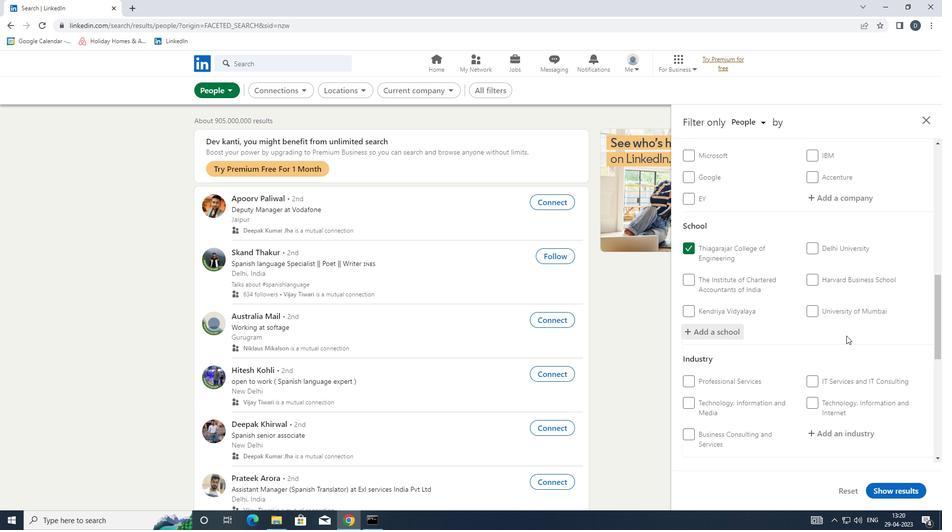 
Action: Mouse moved to (836, 338)
Screenshot: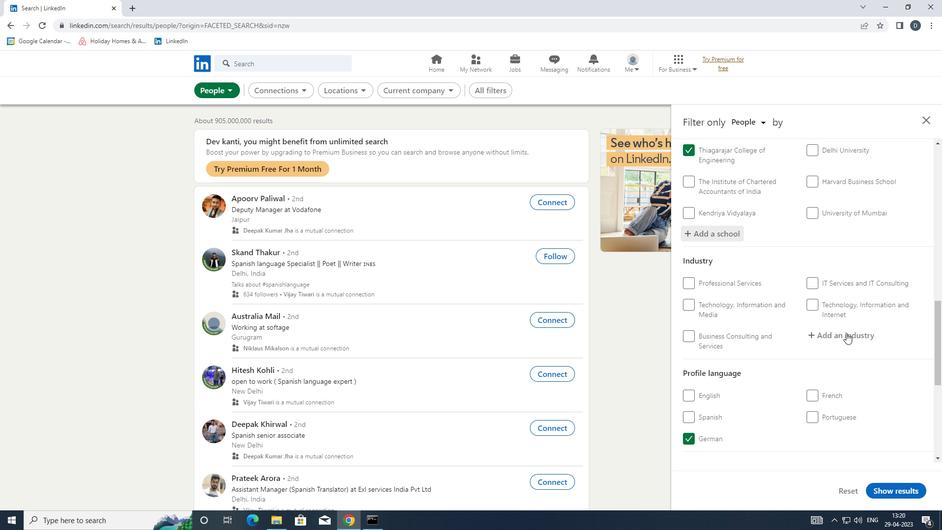 
Action: Mouse pressed left at (836, 338)
Screenshot: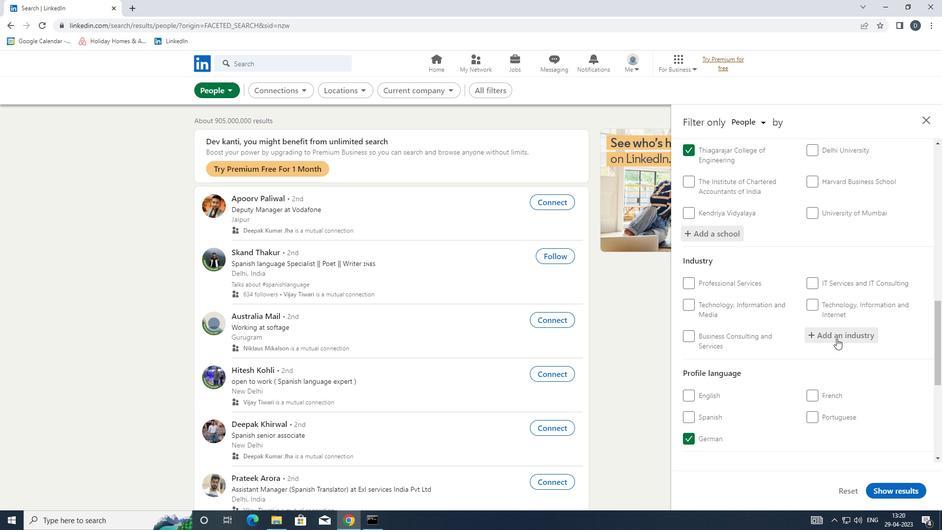 
Action: Mouse moved to (836, 339)
Screenshot: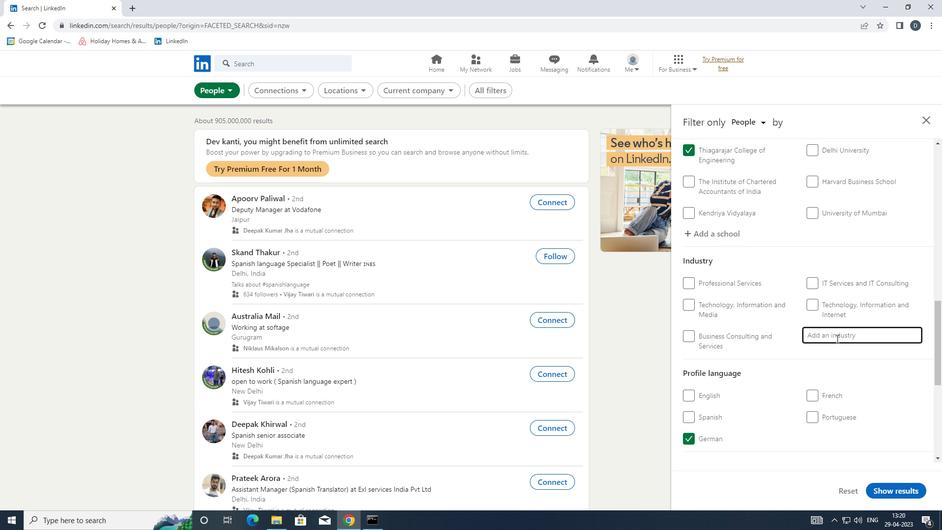 
Action: Key pressed <Key.shift>LANDSCAPING<Key.down><Key.enter>
Screenshot: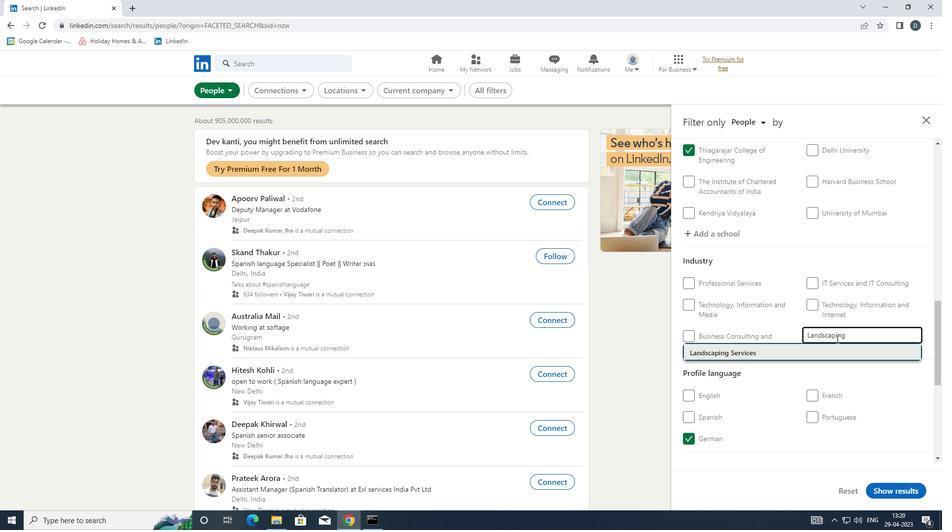 
Action: Mouse scrolled (836, 338) with delta (0, 0)
Screenshot: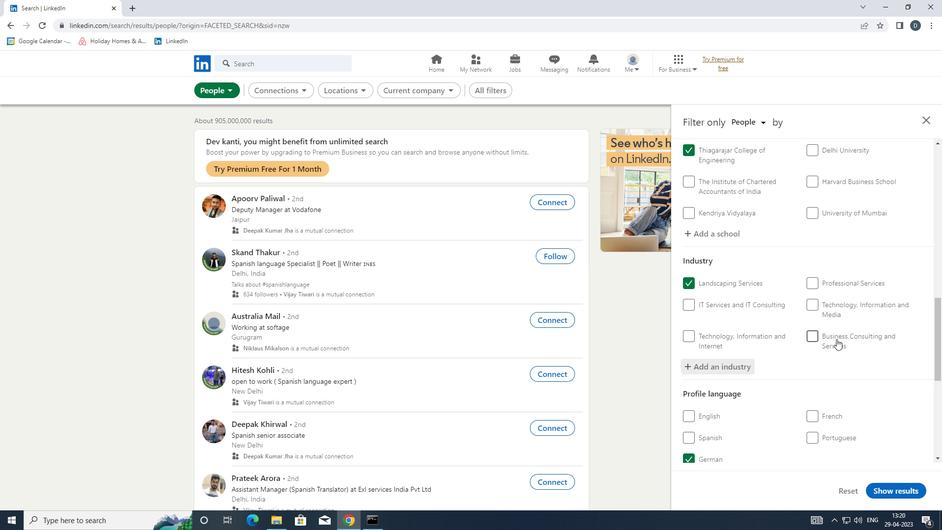 
Action: Mouse moved to (836, 339)
Screenshot: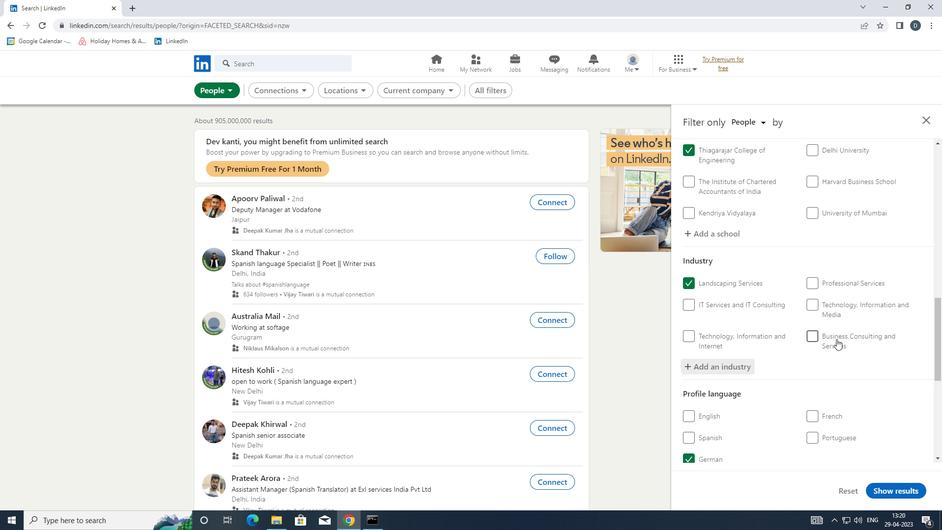 
Action: Mouse scrolled (836, 339) with delta (0, 0)
Screenshot: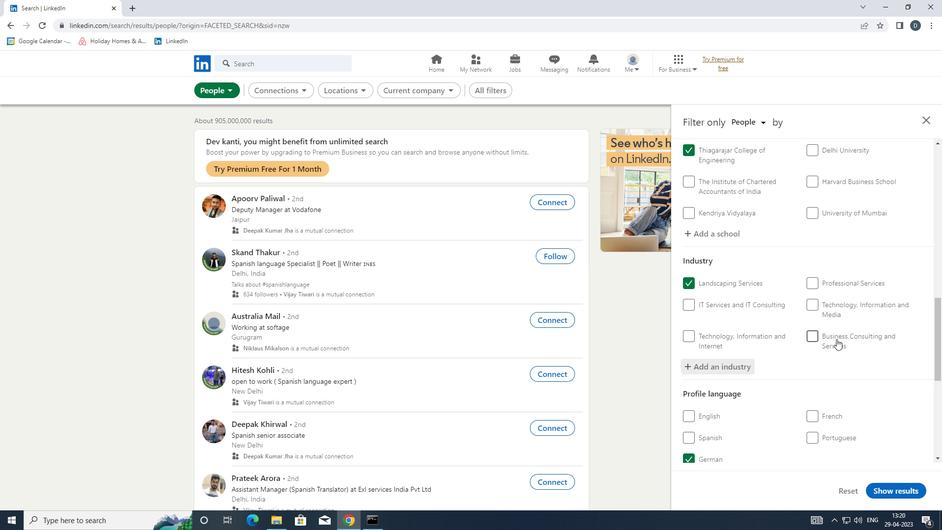 
Action: Mouse scrolled (836, 339) with delta (0, 0)
Screenshot: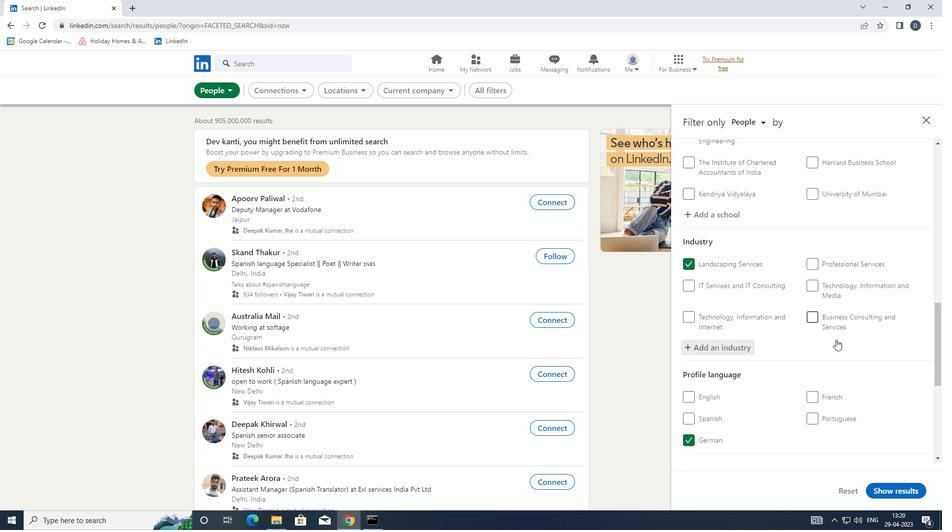 
Action: Mouse scrolled (836, 339) with delta (0, 0)
Screenshot: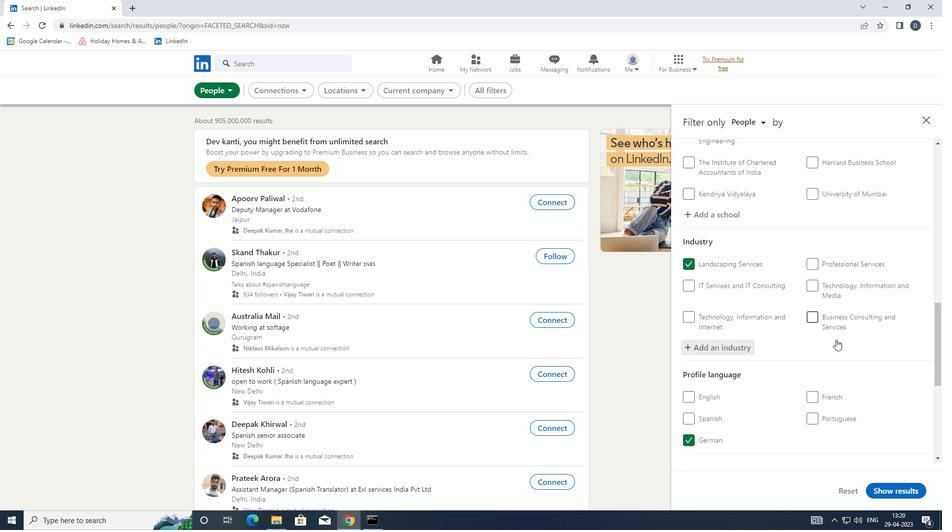 
Action: Mouse scrolled (836, 339) with delta (0, 0)
Screenshot: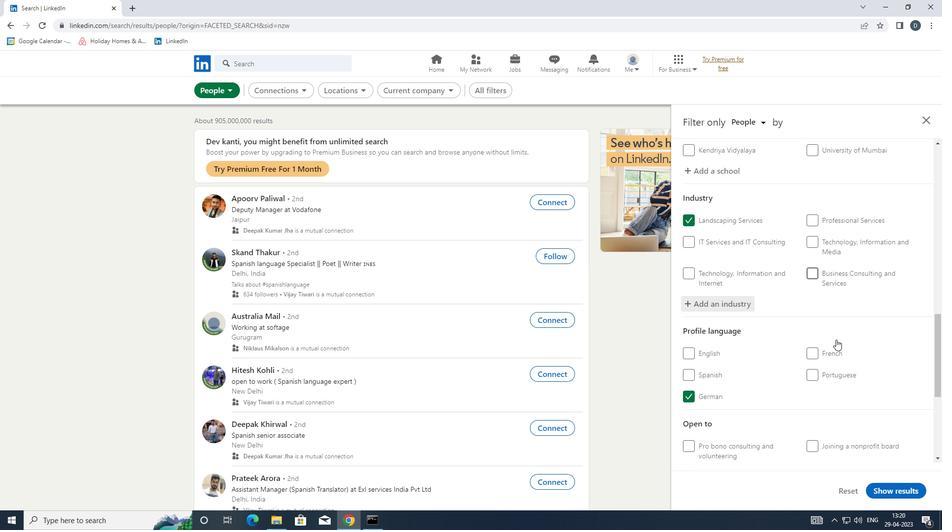 
Action: Mouse moved to (839, 339)
Screenshot: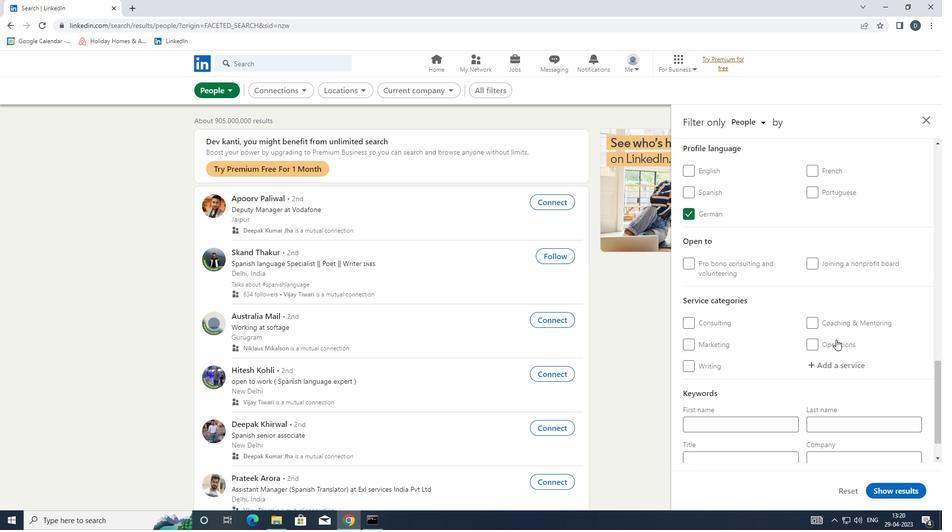
Action: Mouse scrolled (839, 339) with delta (0, 0)
Screenshot: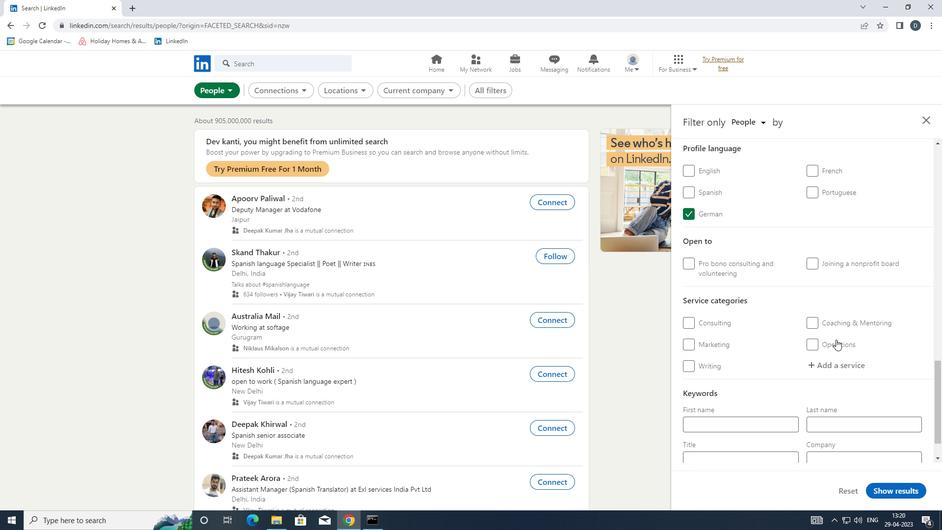 
Action: Mouse scrolled (839, 339) with delta (0, 0)
Screenshot: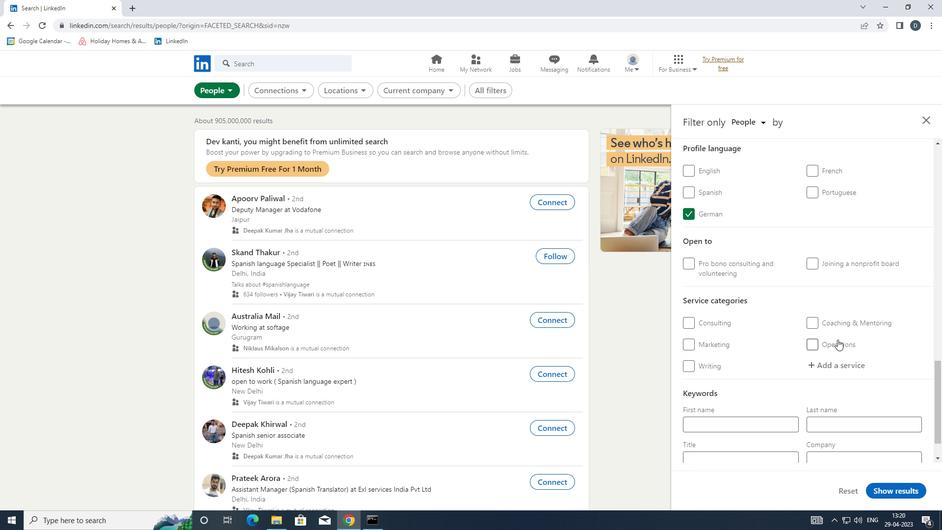 
Action: Mouse moved to (827, 324)
Screenshot: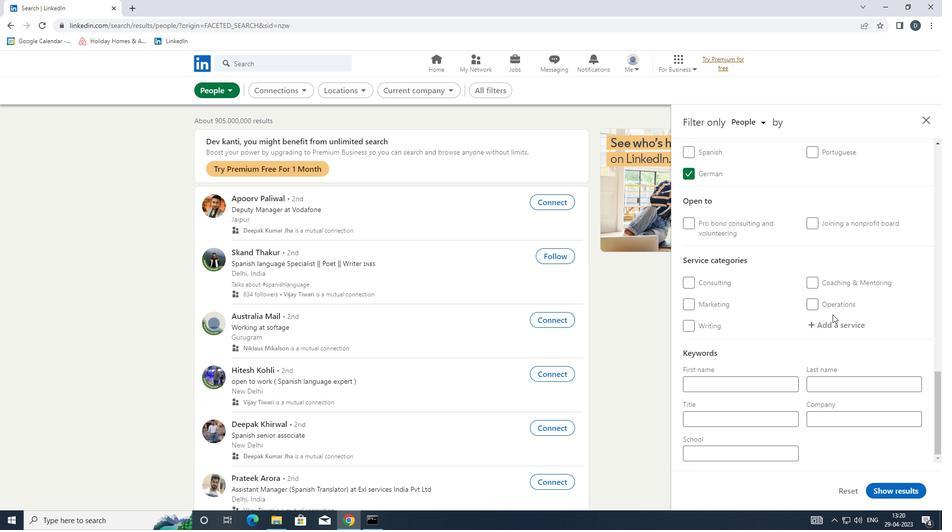 
Action: Mouse pressed left at (827, 324)
Screenshot: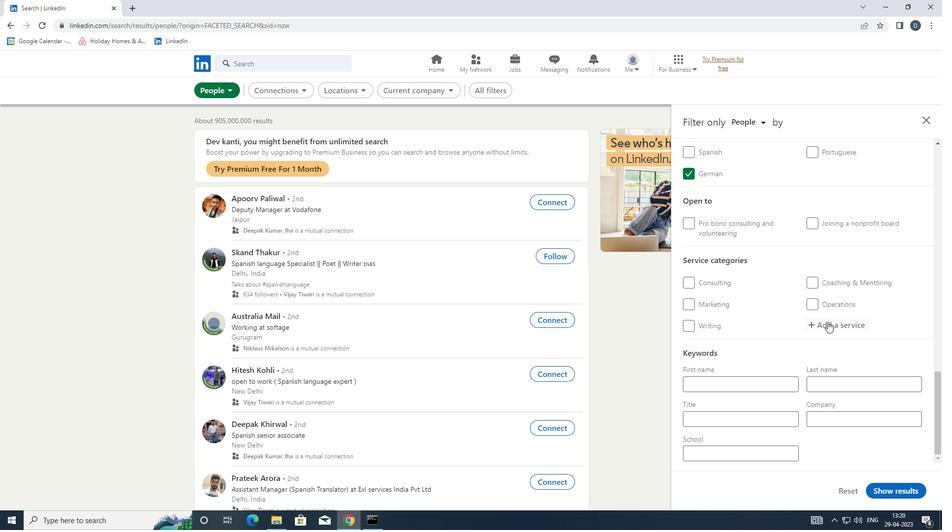 
Action: Mouse moved to (820, 330)
Screenshot: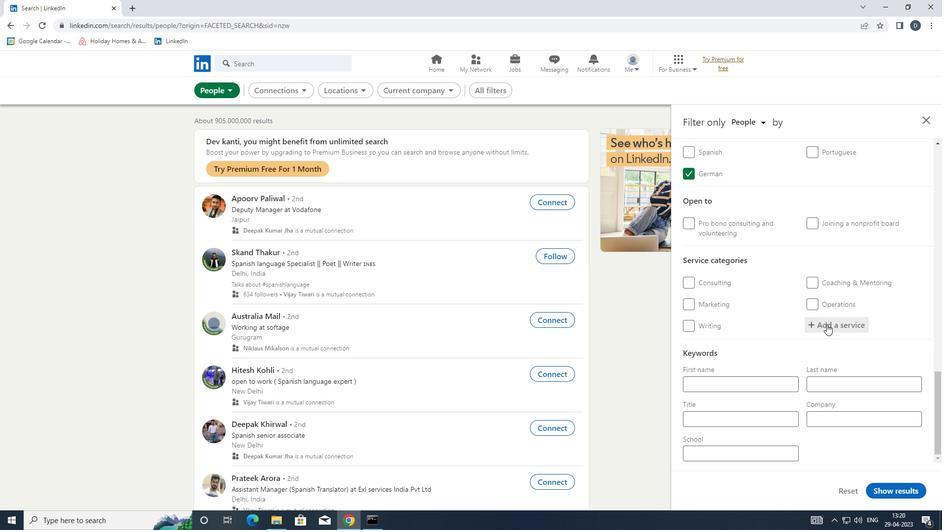 
Action: Key pressed <Key.shift><Key.shift><Key.shift>WEDDING<Key.down><Key.enter>
Screenshot: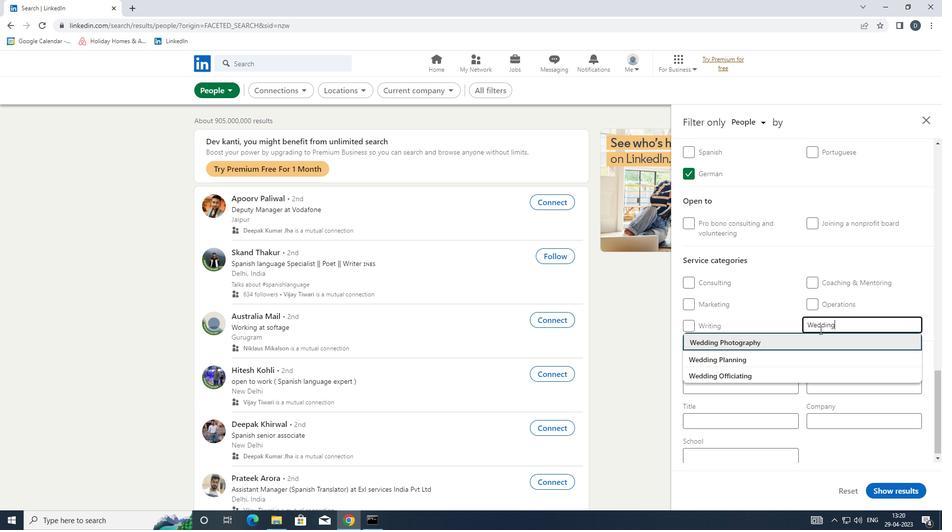 
Action: Mouse moved to (781, 307)
Screenshot: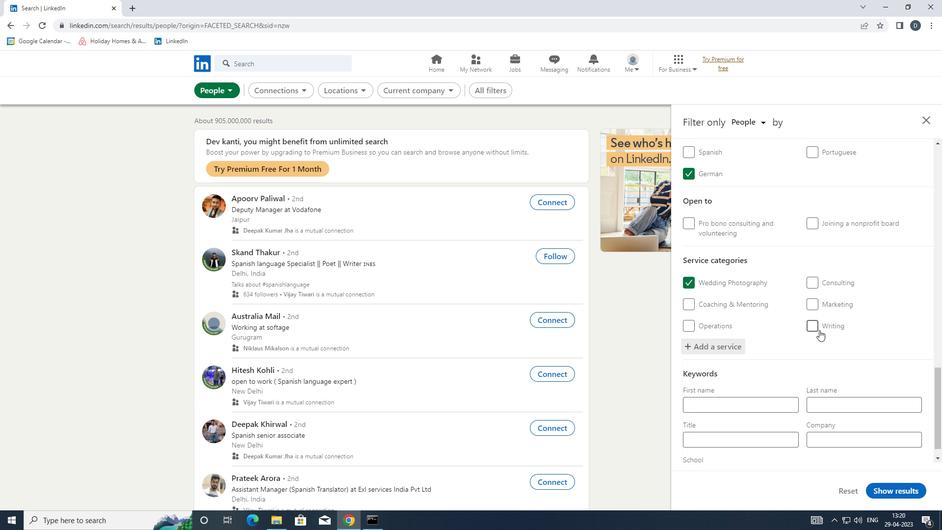 
Action: Mouse scrolled (781, 307) with delta (0, 0)
Screenshot: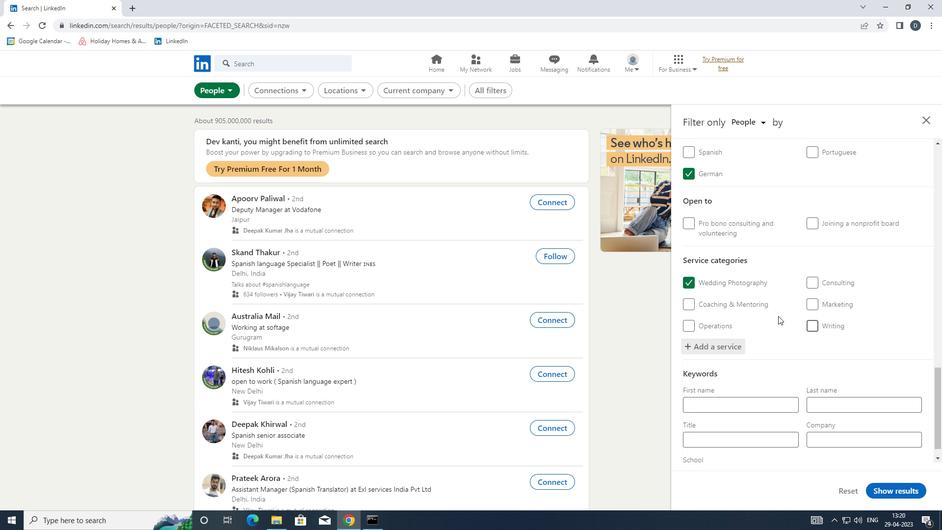 
Action: Mouse scrolled (781, 307) with delta (0, 0)
Screenshot: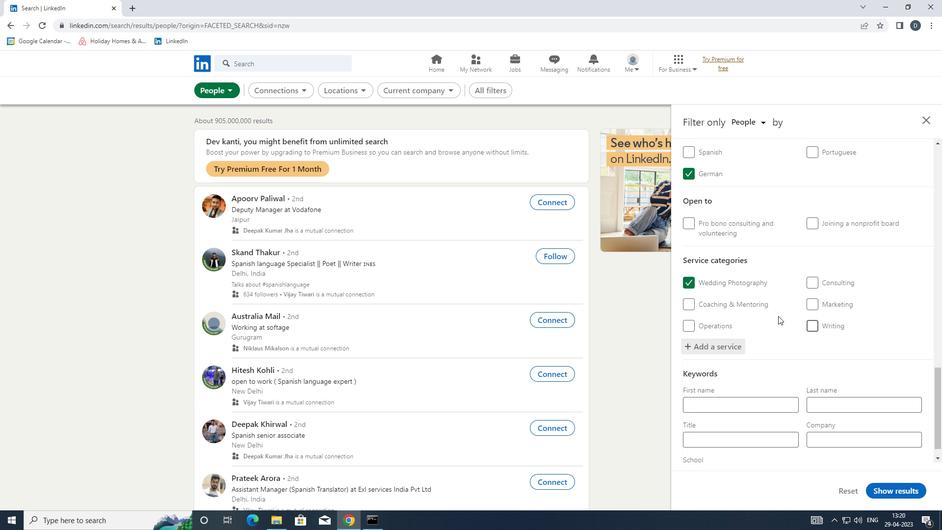 
Action: Mouse scrolled (781, 307) with delta (0, 0)
Screenshot: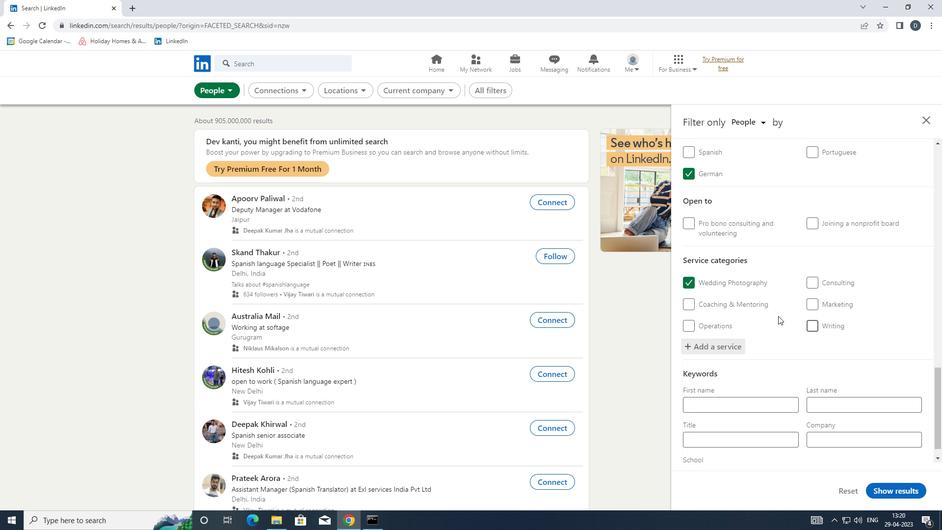 
Action: Mouse scrolled (781, 307) with delta (0, 0)
Screenshot: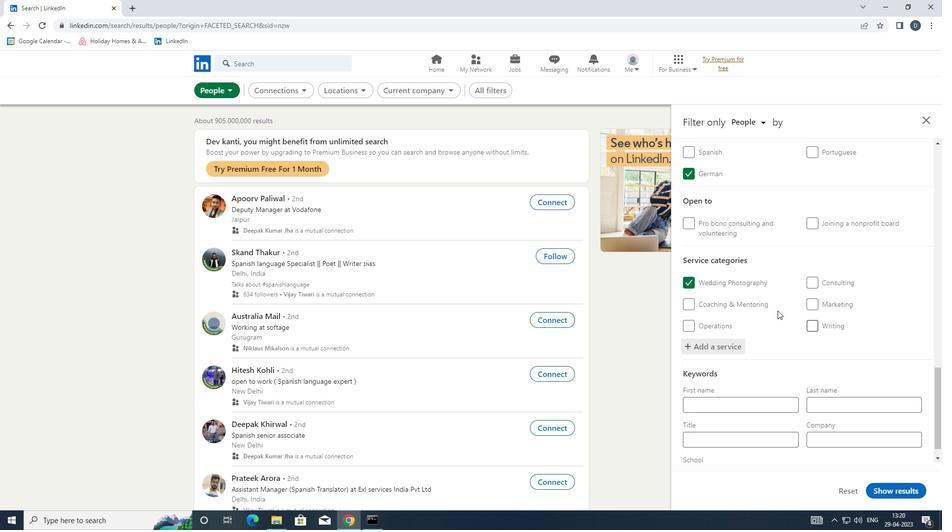 
Action: Mouse scrolled (781, 307) with delta (0, 0)
Screenshot: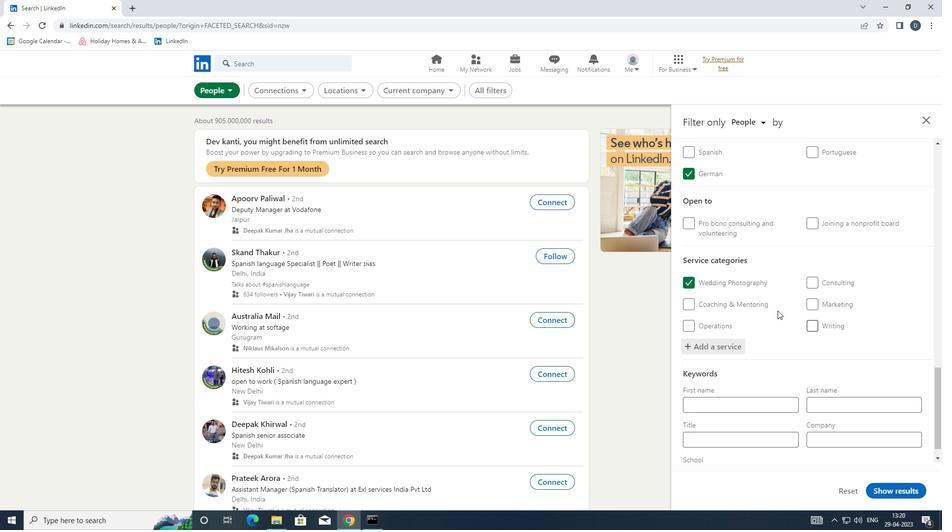 
Action: Mouse moved to (776, 431)
Screenshot: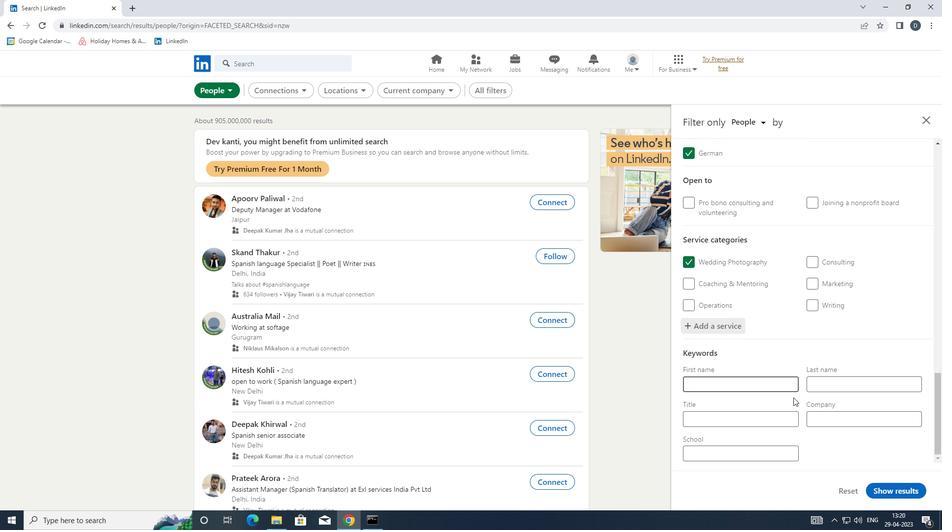
Action: Mouse pressed left at (776, 431)
Screenshot: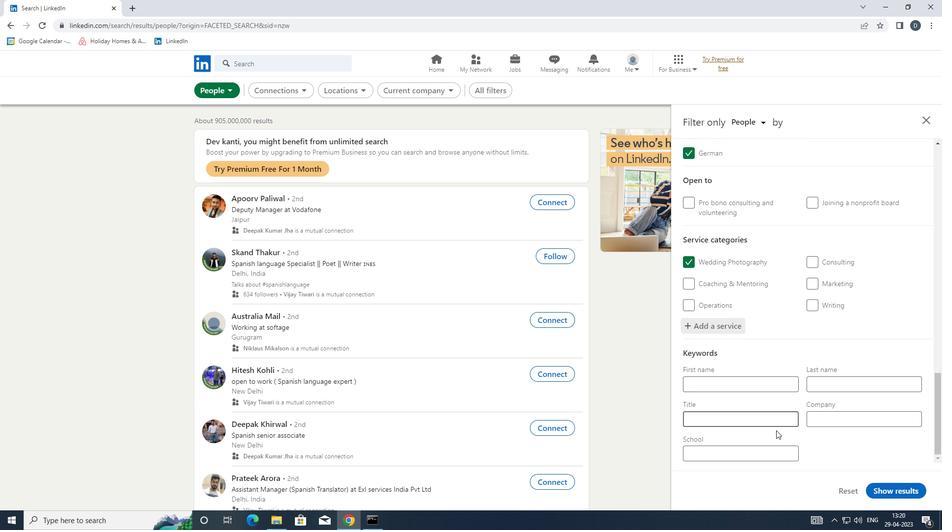 
Action: Mouse moved to (778, 429)
Screenshot: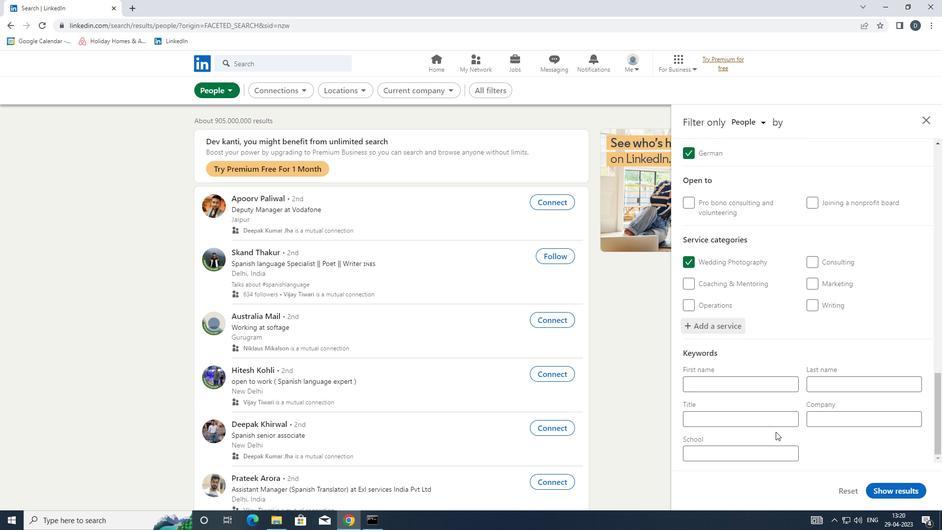 
Action: Mouse pressed left at (778, 429)
Screenshot: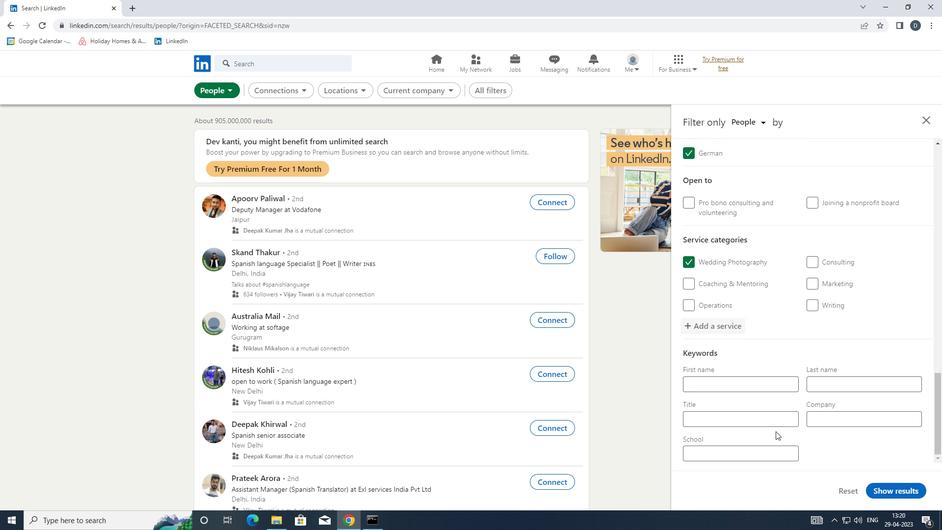 
Action: Mouse moved to (788, 424)
Screenshot: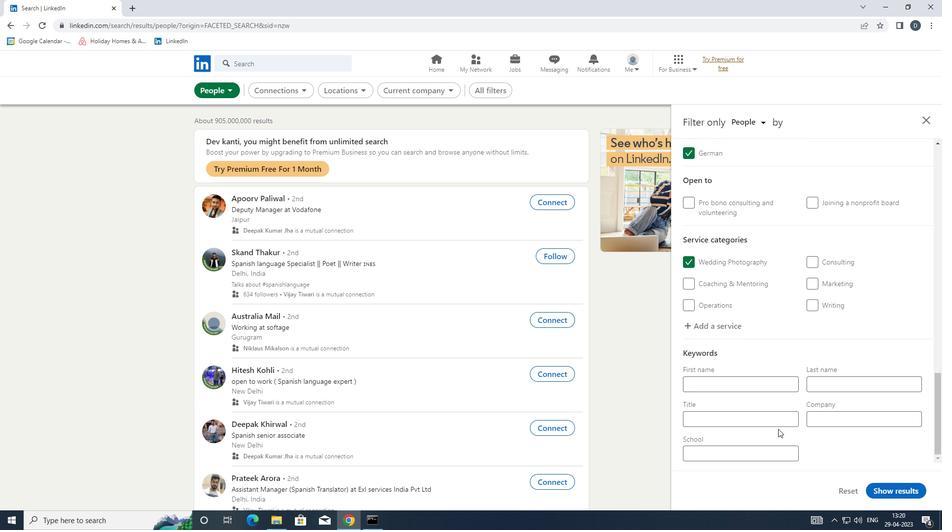 
Action: Mouse pressed left at (788, 424)
Screenshot: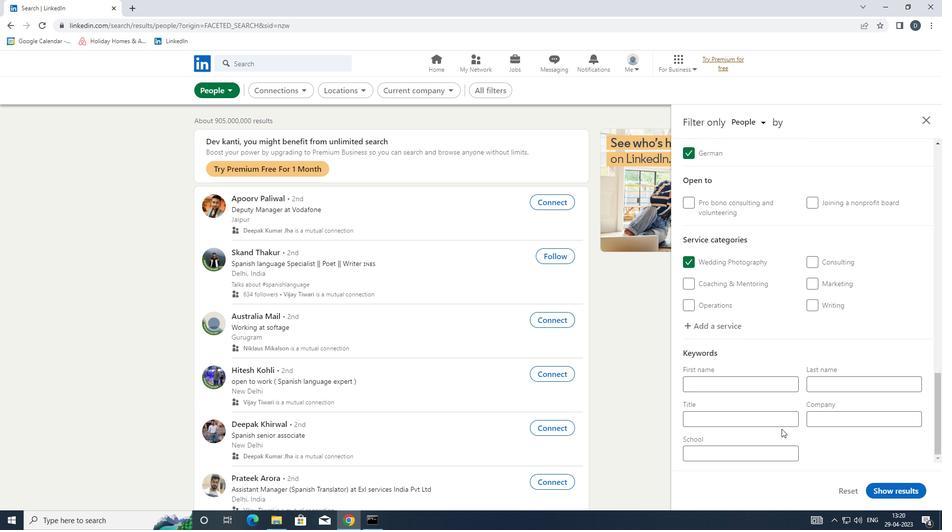 
Action: Mouse moved to (787, 417)
Screenshot: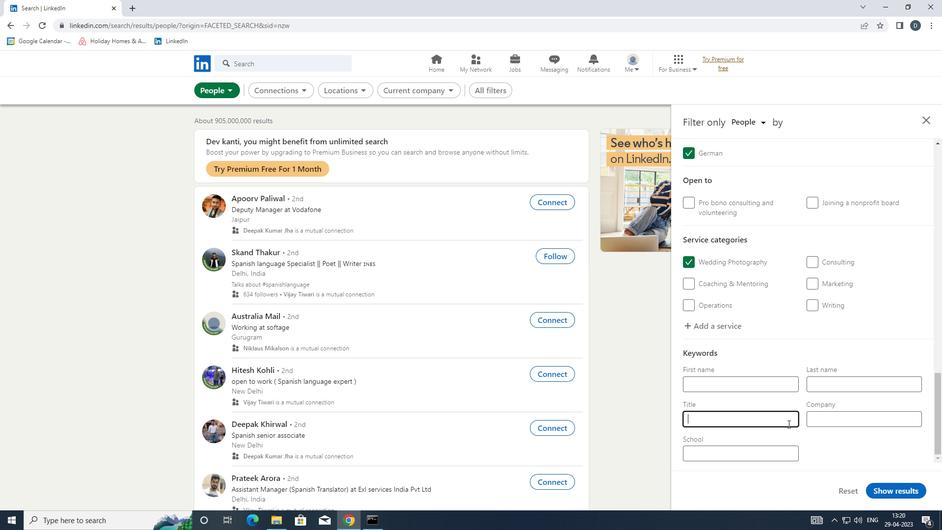 
Action: Key pressed <Key.shift>HOTEL<Key.space><Key.shift><Key.shift><Key.shift><Key.shift><Key.shift><Key.shift><Key.shift><Key.shift>RE<Key.backspace>ECEPTIONIST
Screenshot: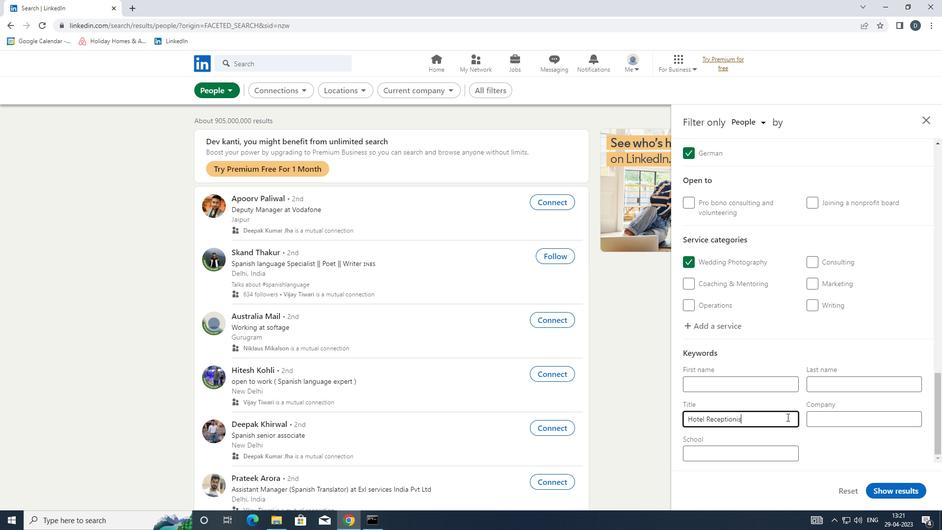 
Action: Mouse moved to (893, 486)
Screenshot: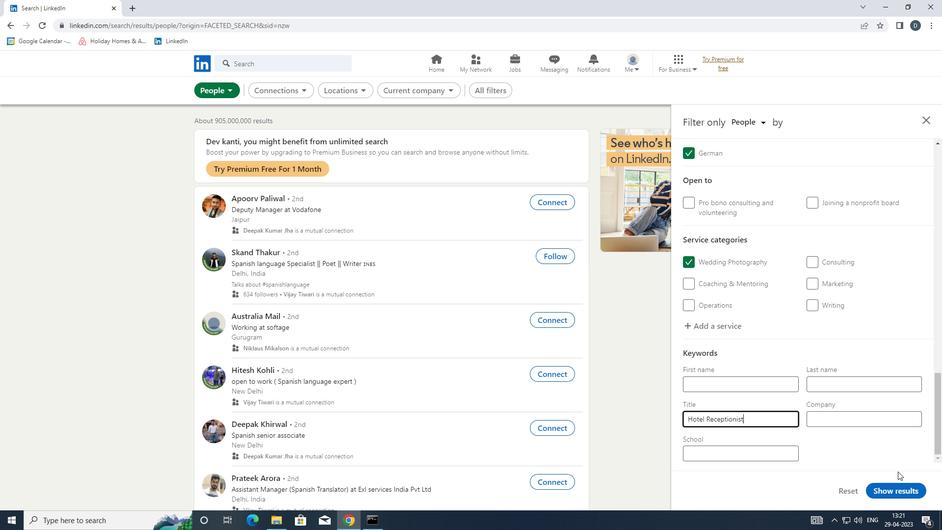 
Action: Mouse pressed left at (893, 486)
Screenshot: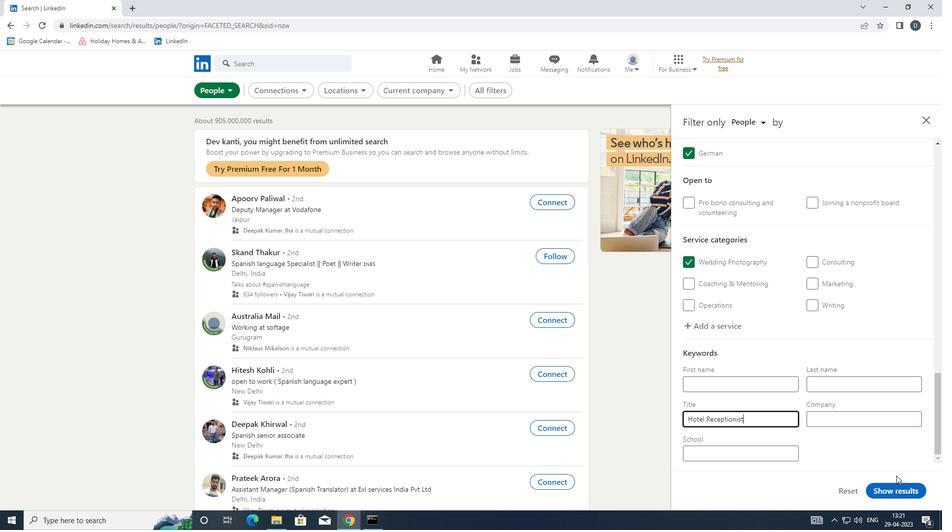 
Action: Mouse moved to (473, 189)
Screenshot: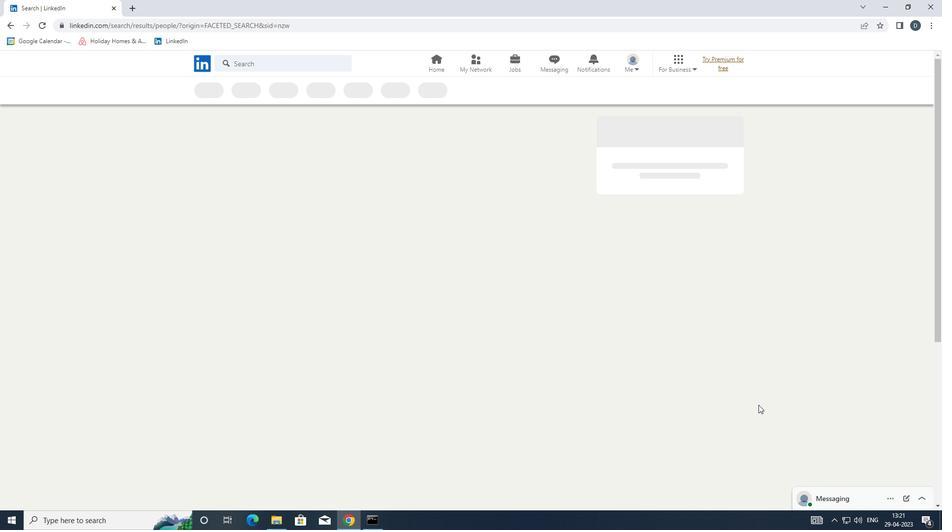 
